 Task: Search one way flight ticket for 2 adults, 2 infants in seat and 1 infant on lap in first from Tucson: Tucson International Airport to Jackson: Jackson Hole Airport on 5-2-2023. Choice of flights is United. Number of bags: 1 checked bag. Price is upto 109000. Outbound departure time preference is 17:30.
Action: Mouse moved to (207, 126)
Screenshot: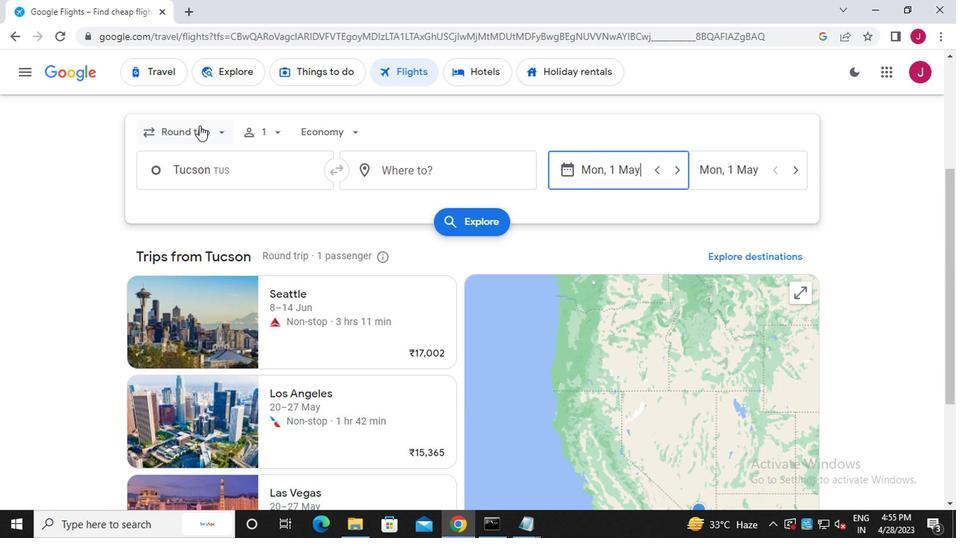 
Action: Mouse pressed left at (207, 126)
Screenshot: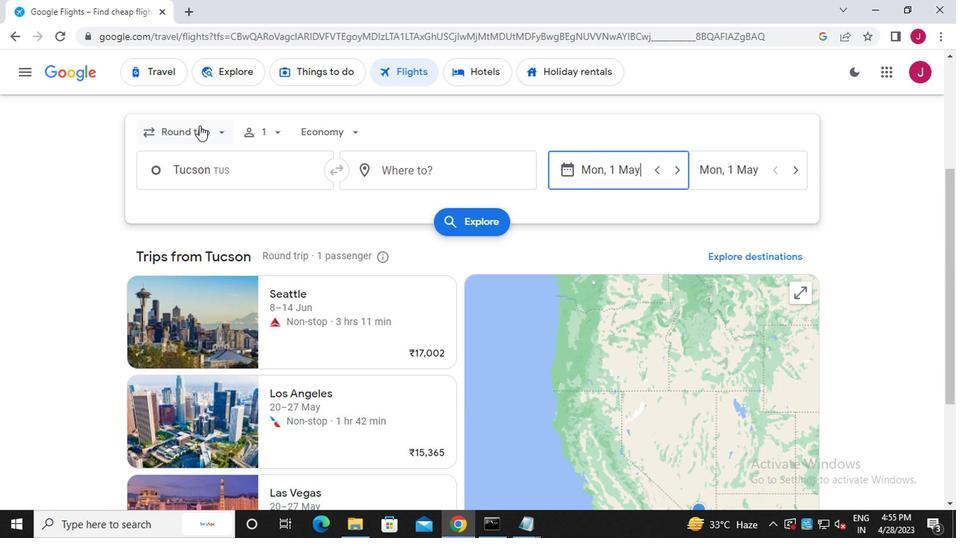 
Action: Mouse moved to (206, 194)
Screenshot: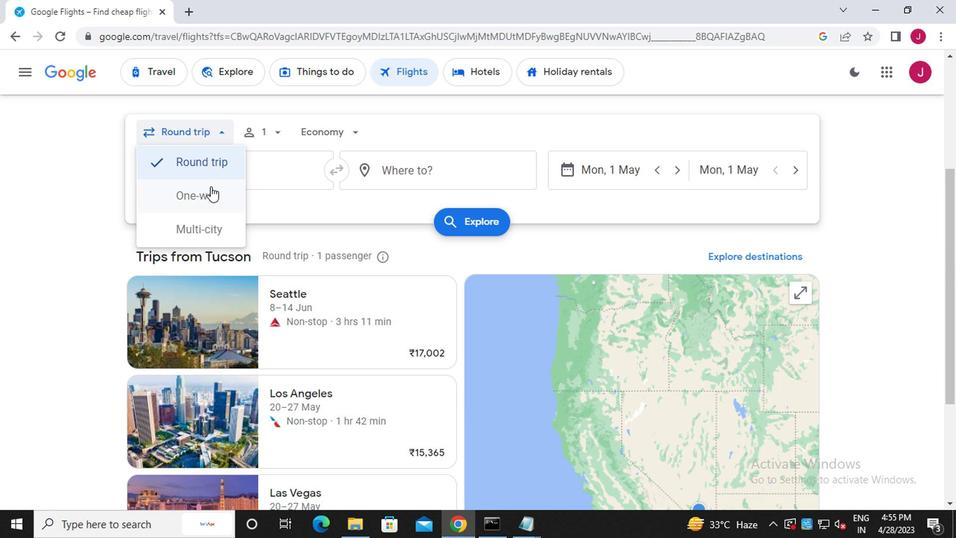 
Action: Mouse pressed left at (206, 194)
Screenshot: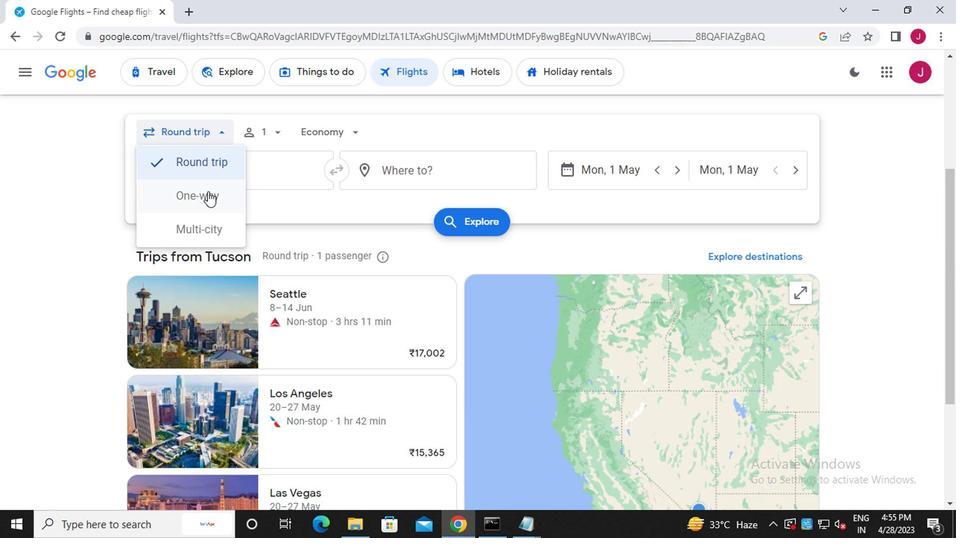 
Action: Mouse moved to (270, 134)
Screenshot: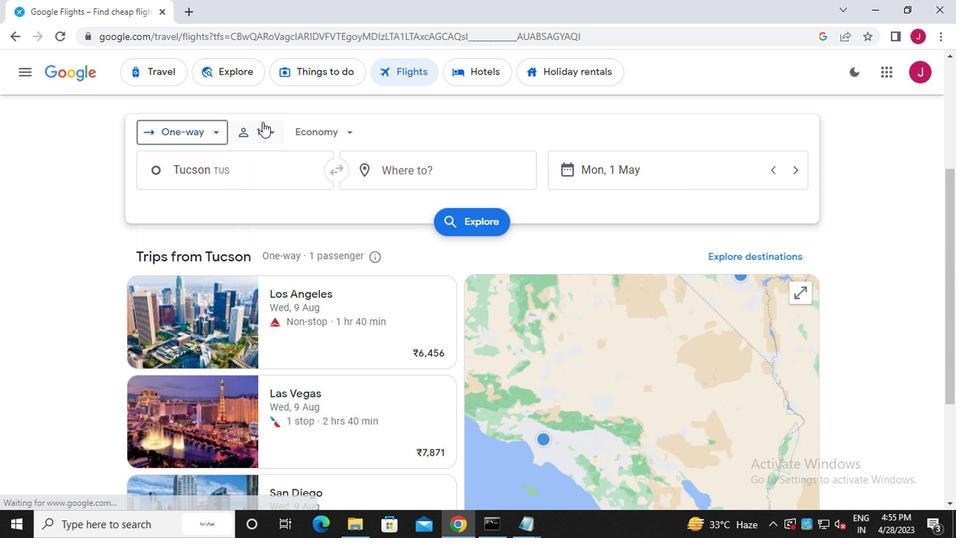 
Action: Mouse pressed left at (270, 134)
Screenshot: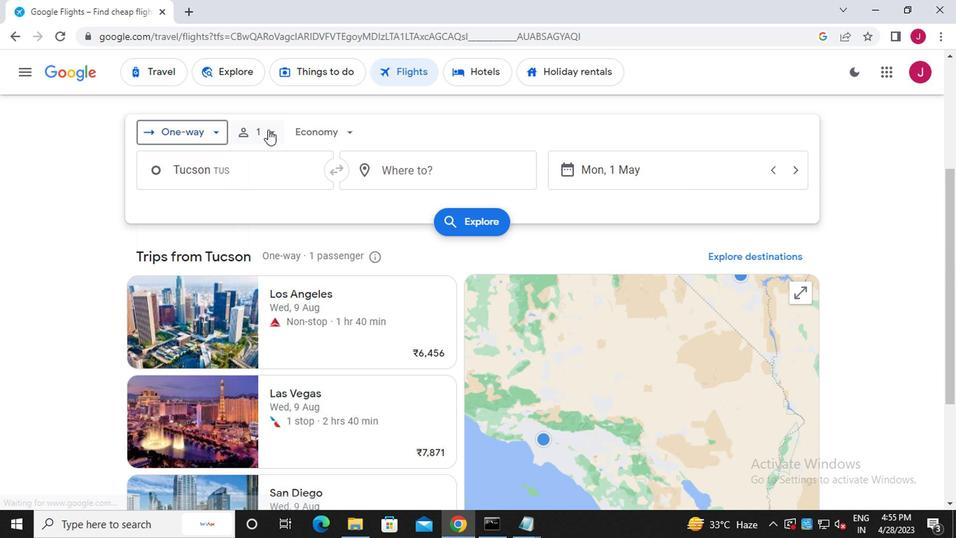 
Action: Mouse moved to (379, 171)
Screenshot: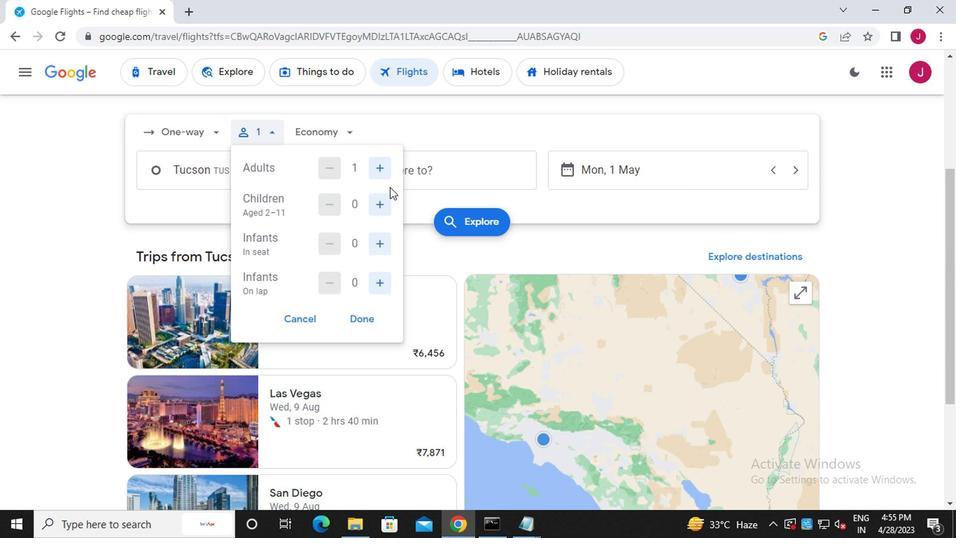 
Action: Mouse pressed left at (379, 171)
Screenshot: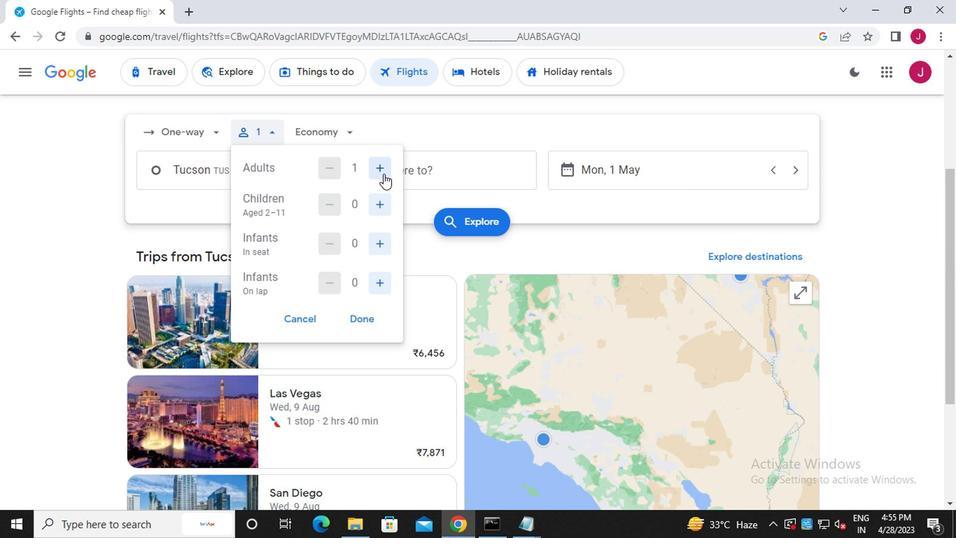
Action: Mouse pressed left at (379, 171)
Screenshot: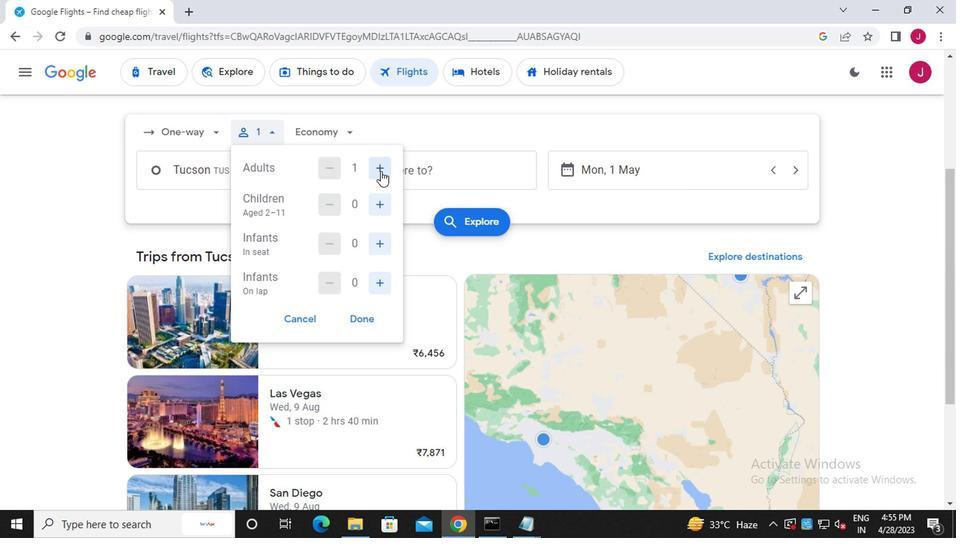 
Action: Mouse moved to (323, 169)
Screenshot: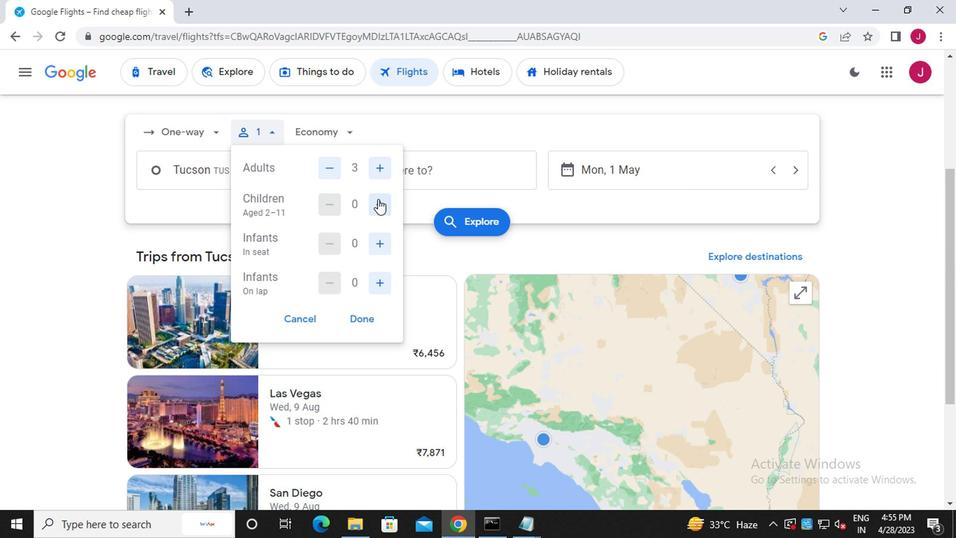 
Action: Mouse pressed left at (323, 169)
Screenshot: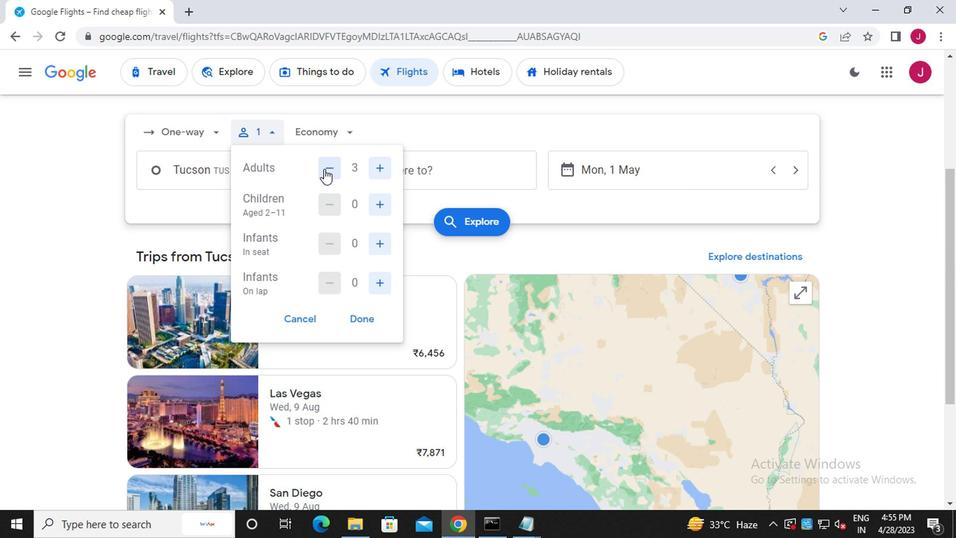 
Action: Mouse moved to (380, 204)
Screenshot: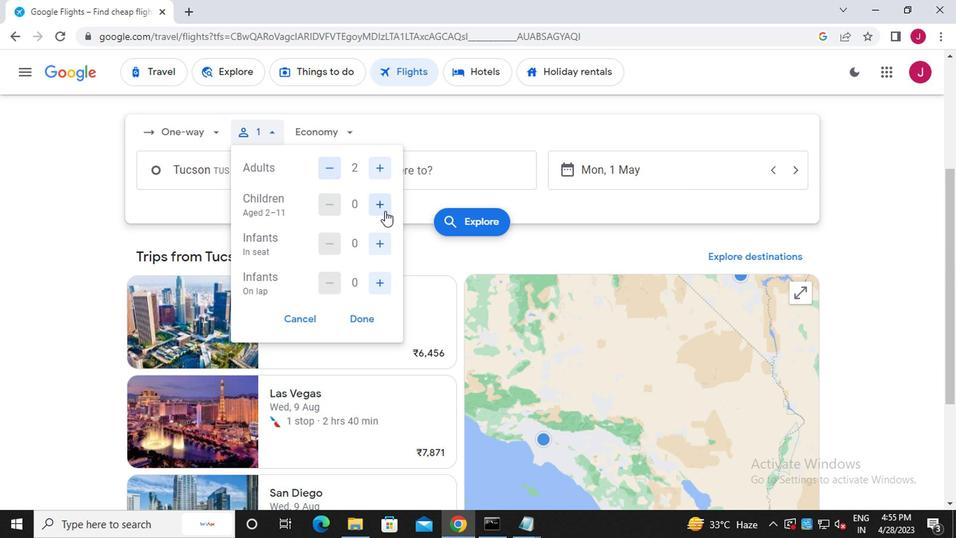 
Action: Mouse pressed left at (380, 204)
Screenshot: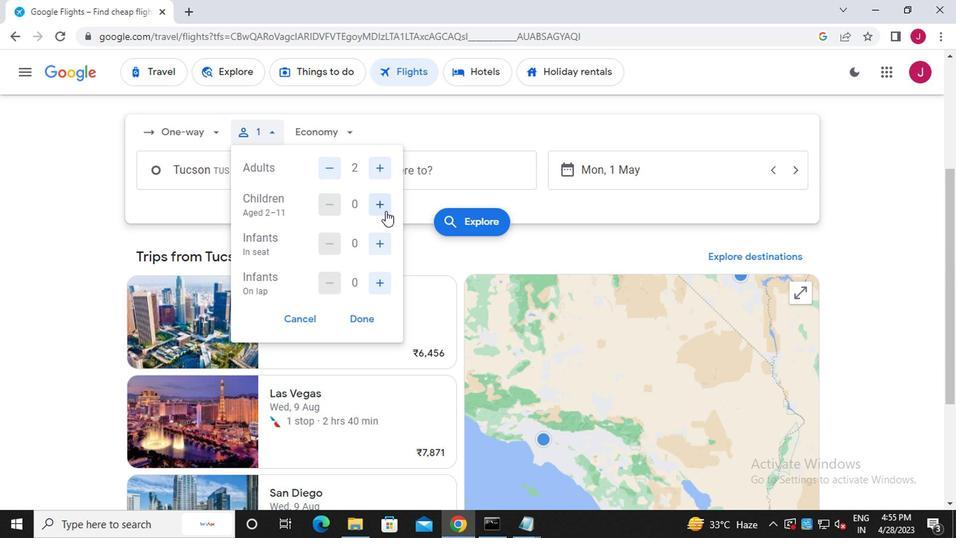 
Action: Mouse pressed left at (380, 204)
Screenshot: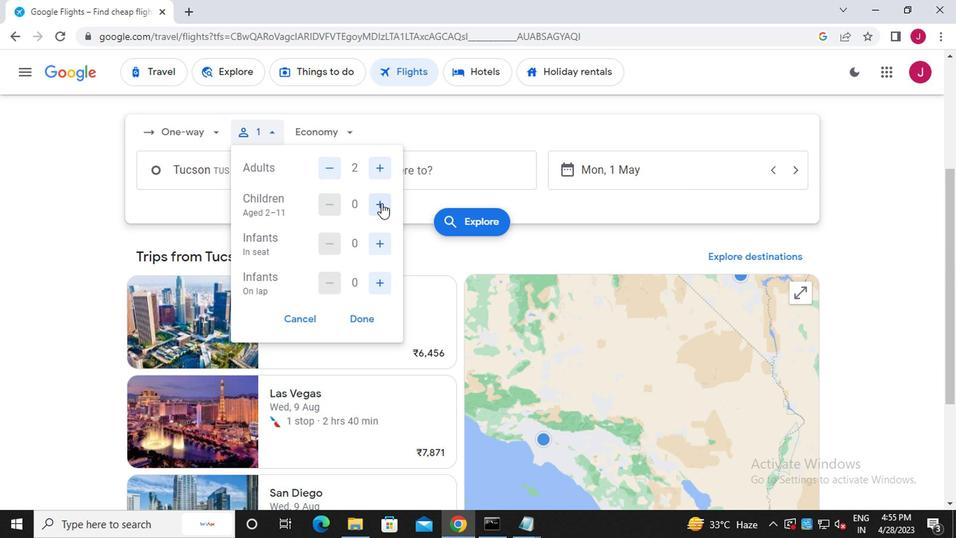 
Action: Mouse moved to (376, 249)
Screenshot: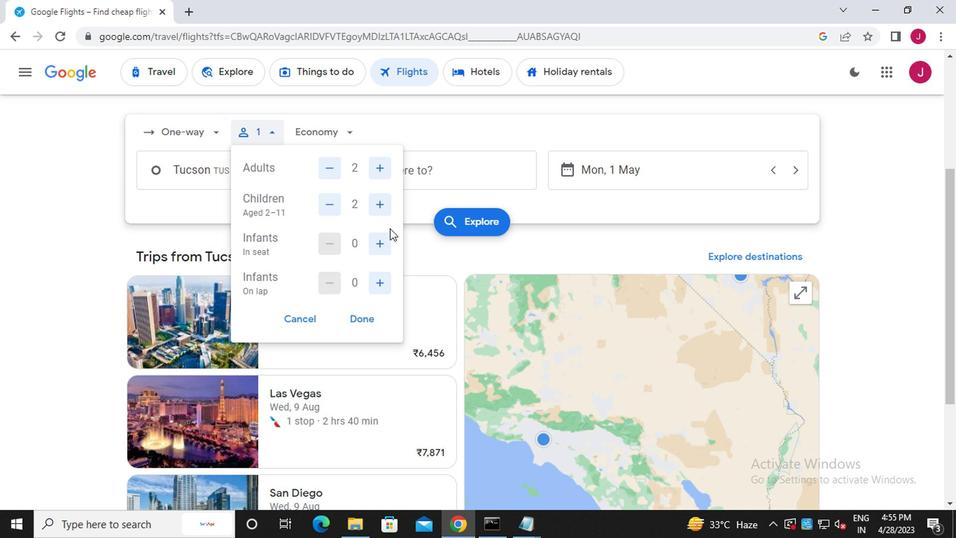 
Action: Mouse pressed left at (376, 249)
Screenshot: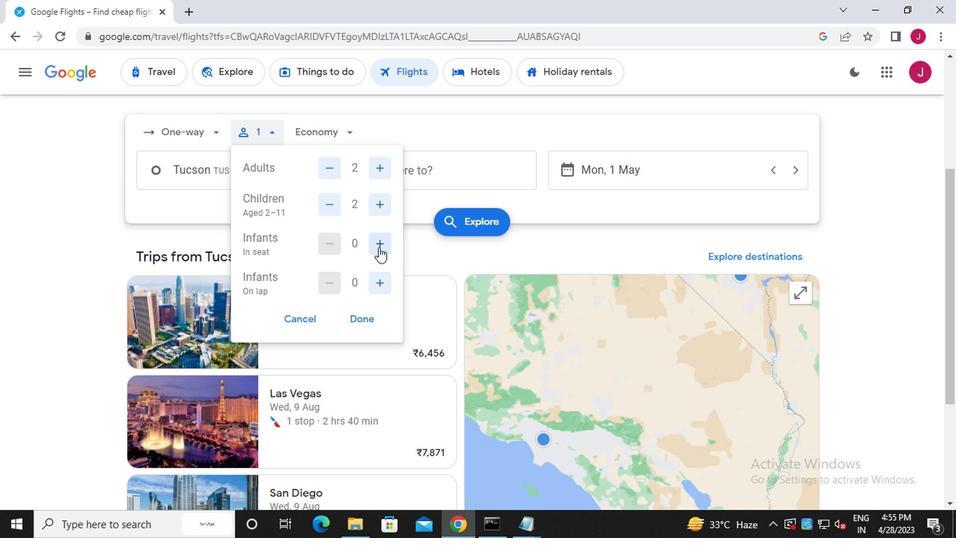 
Action: Mouse pressed left at (376, 249)
Screenshot: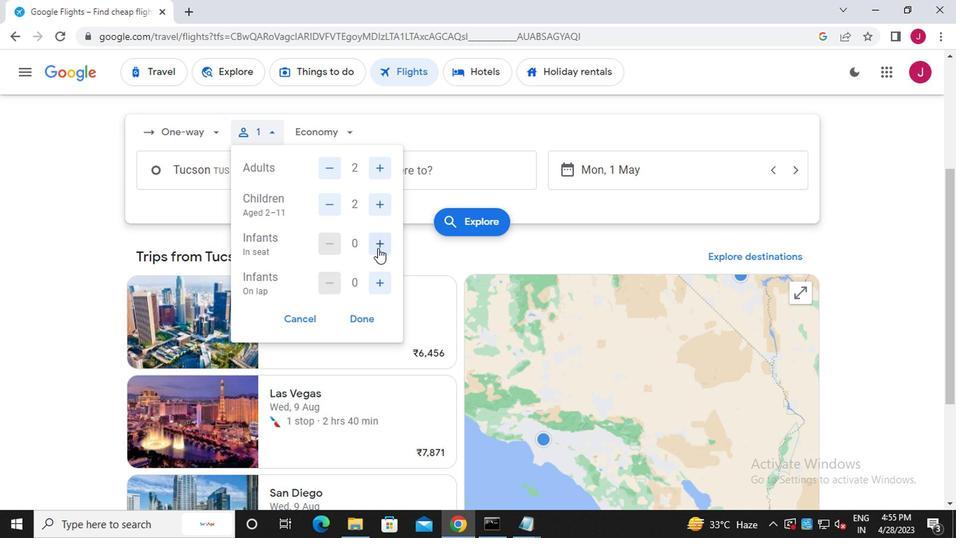 
Action: Mouse moved to (381, 281)
Screenshot: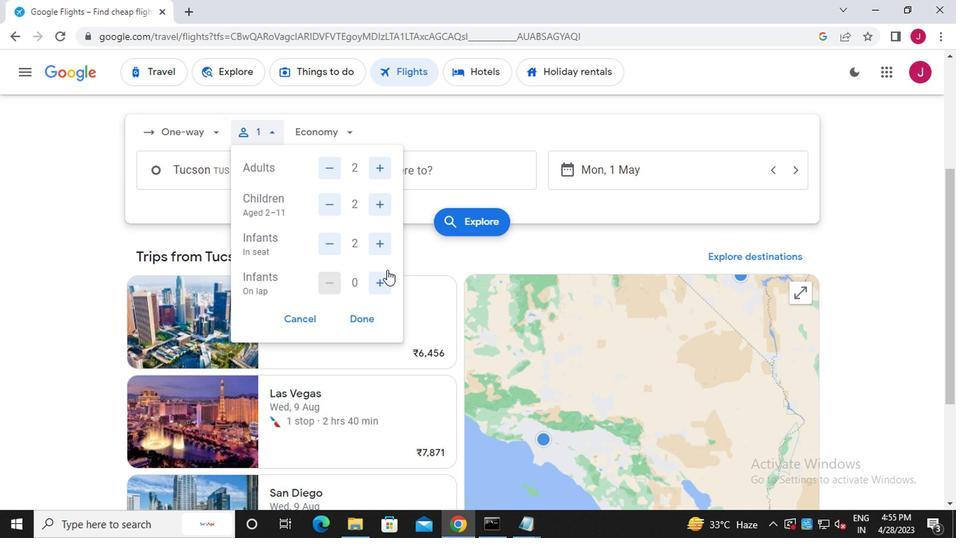 
Action: Mouse pressed left at (381, 281)
Screenshot: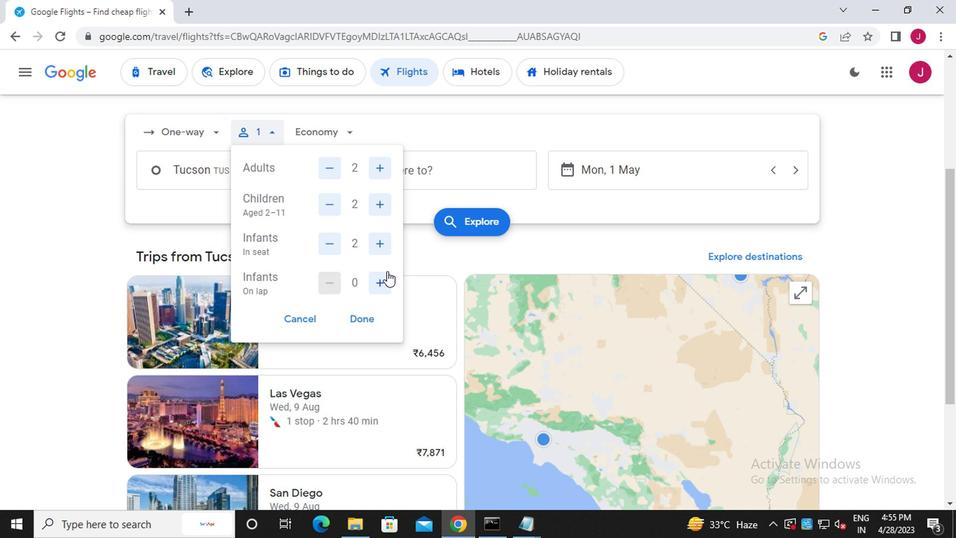 
Action: Mouse moved to (355, 319)
Screenshot: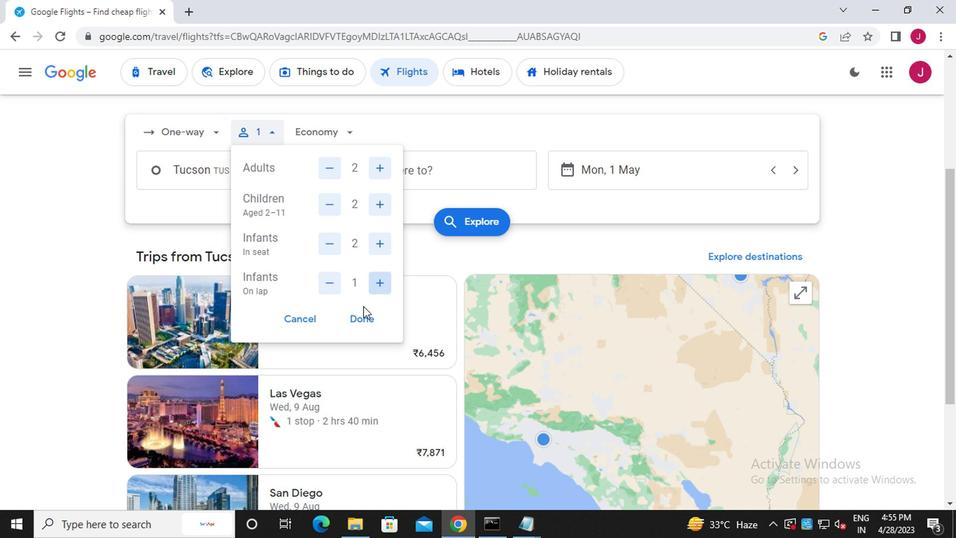 
Action: Mouse pressed left at (355, 319)
Screenshot: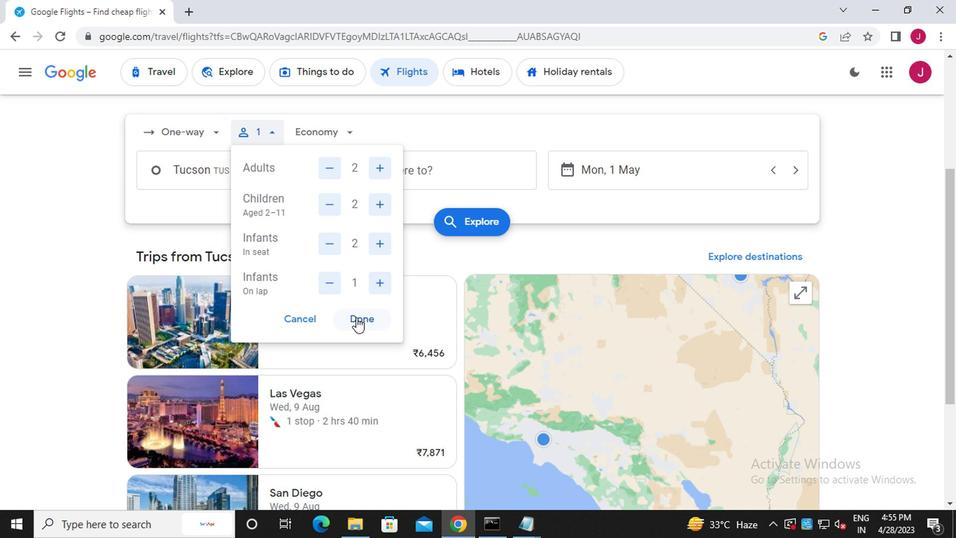 
Action: Mouse moved to (344, 135)
Screenshot: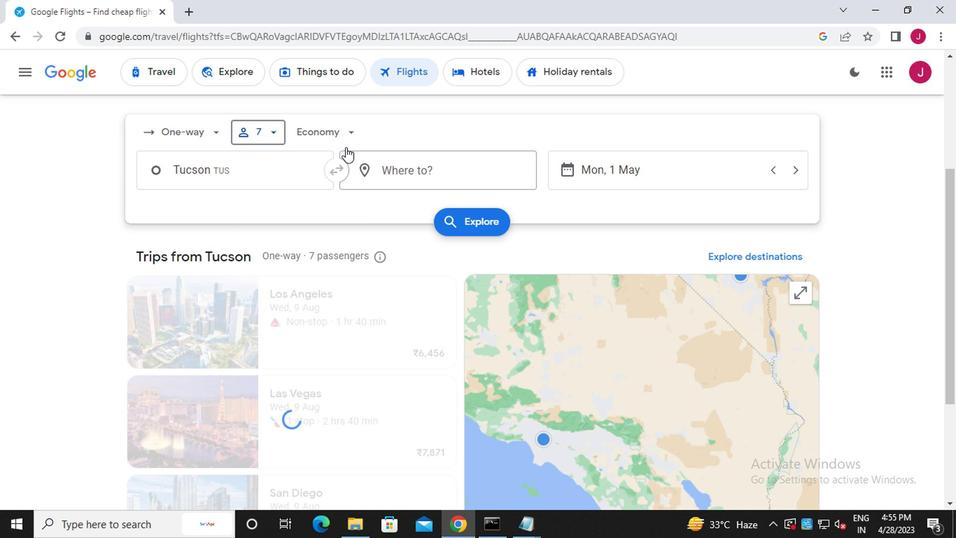 
Action: Mouse pressed left at (344, 135)
Screenshot: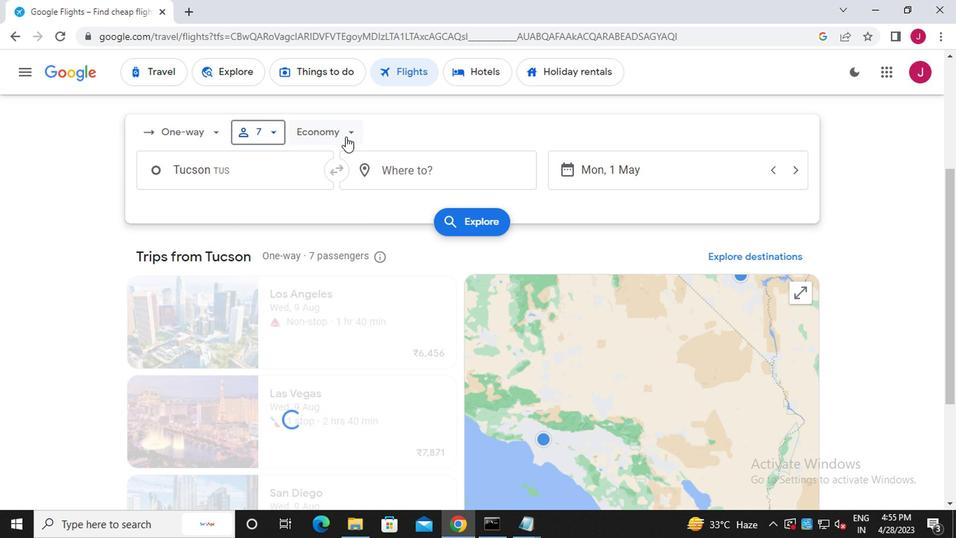 
Action: Mouse moved to (255, 168)
Screenshot: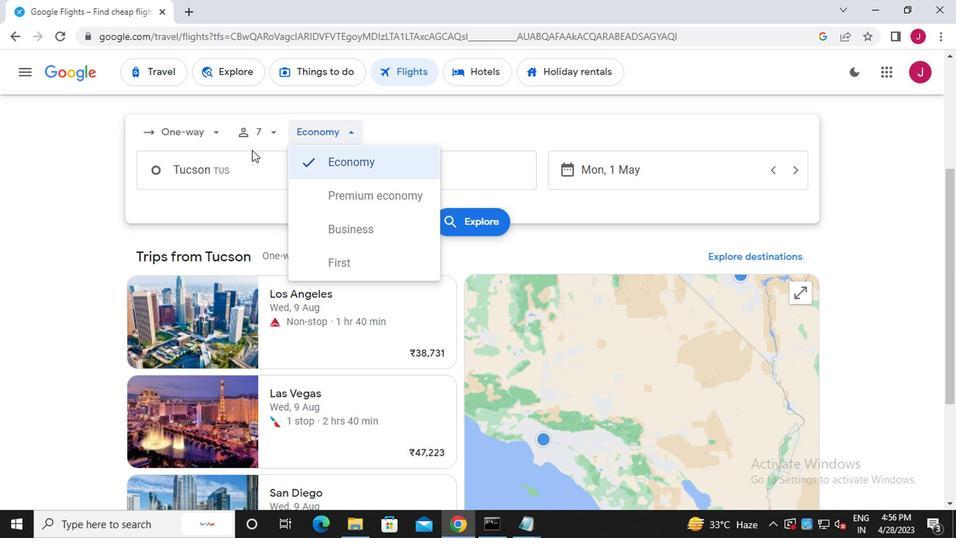 
Action: Mouse pressed left at (255, 168)
Screenshot: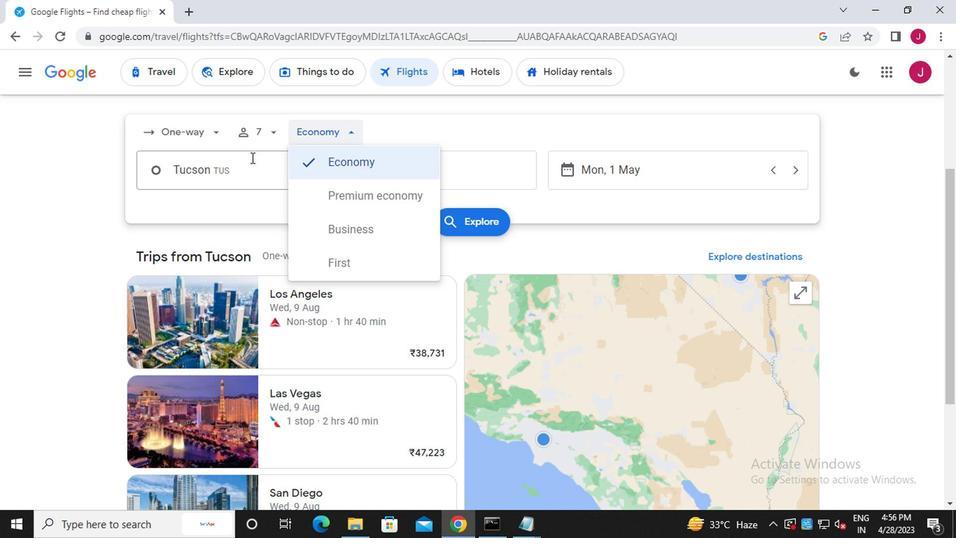 
Action: Key pressed tuscon
Screenshot: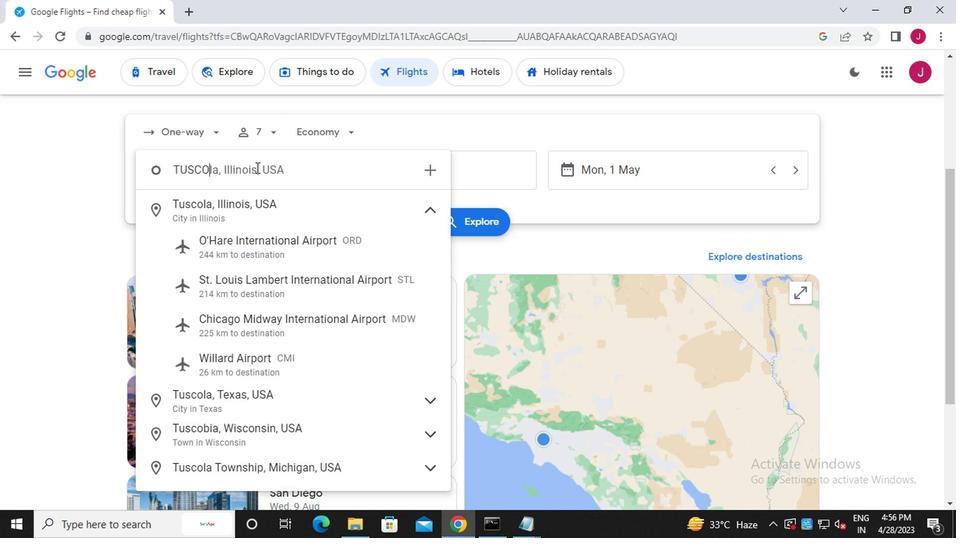 
Action: Mouse moved to (291, 255)
Screenshot: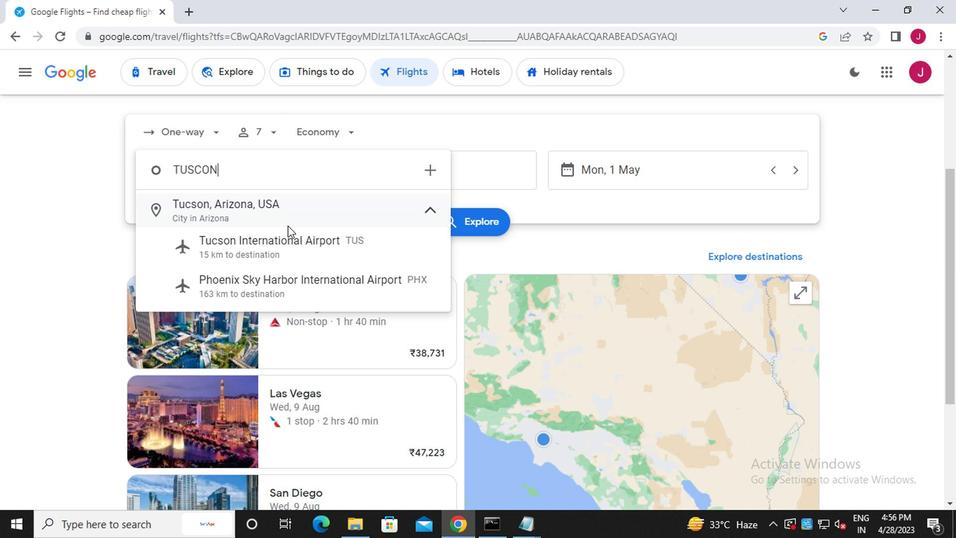 
Action: Mouse pressed left at (291, 255)
Screenshot: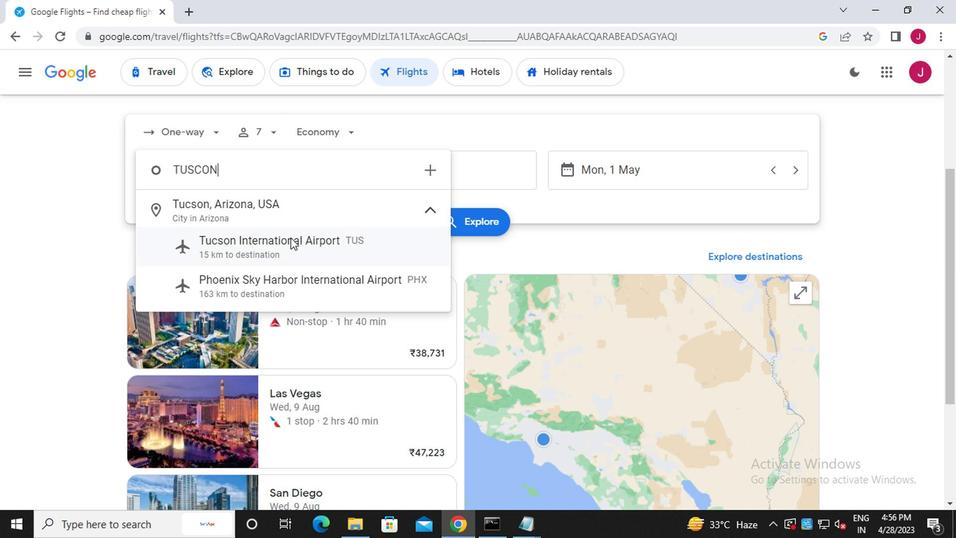 
Action: Mouse moved to (501, 178)
Screenshot: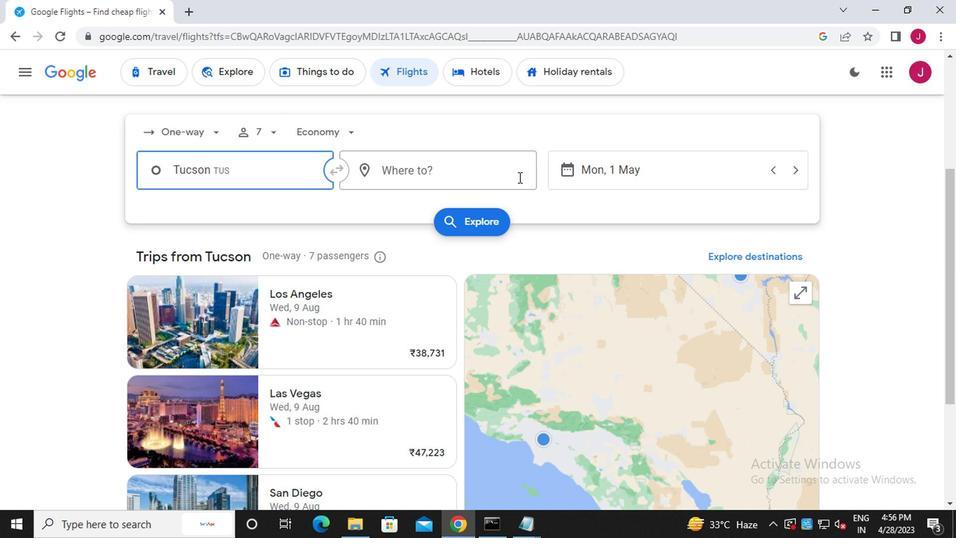 
Action: Mouse pressed left at (501, 178)
Screenshot: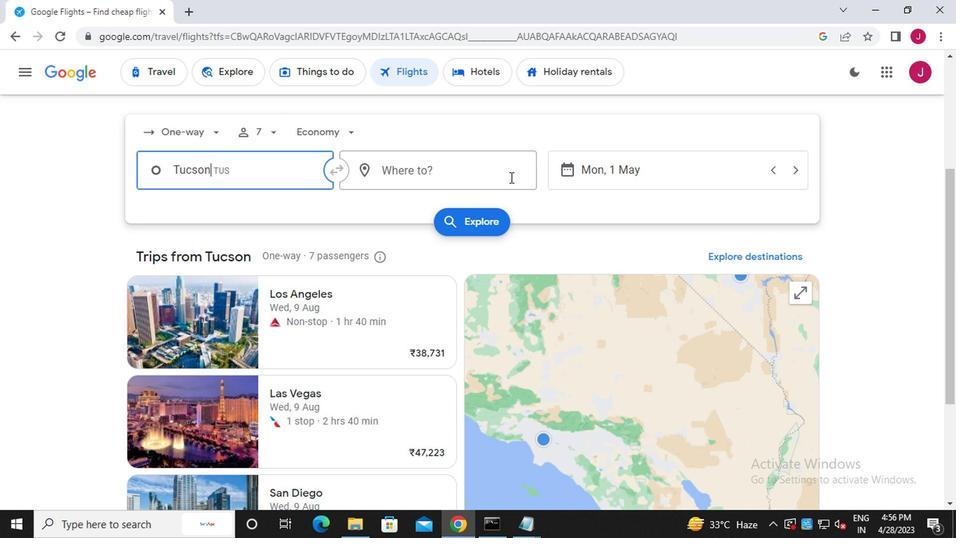 
Action: Key pressed jackson<Key.space>h
Screenshot: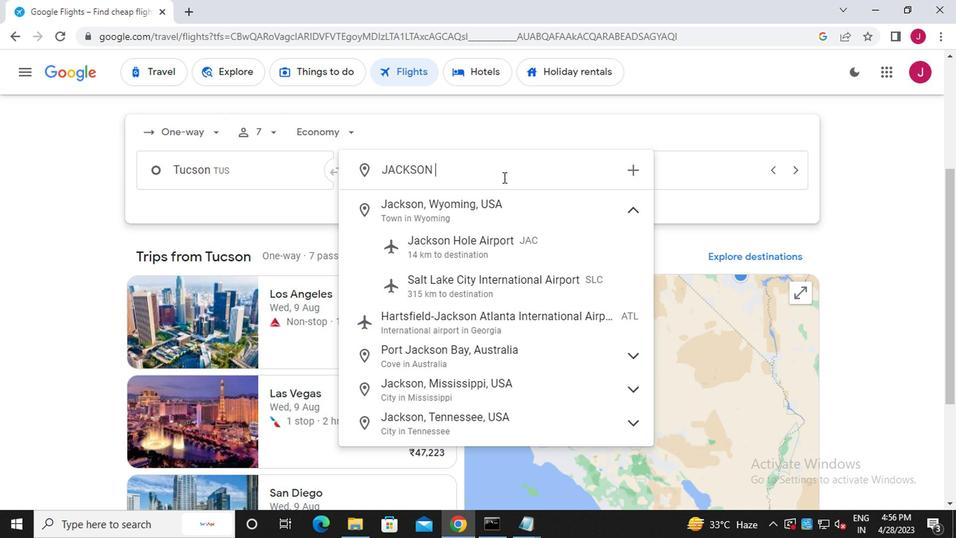 
Action: Mouse moved to (480, 244)
Screenshot: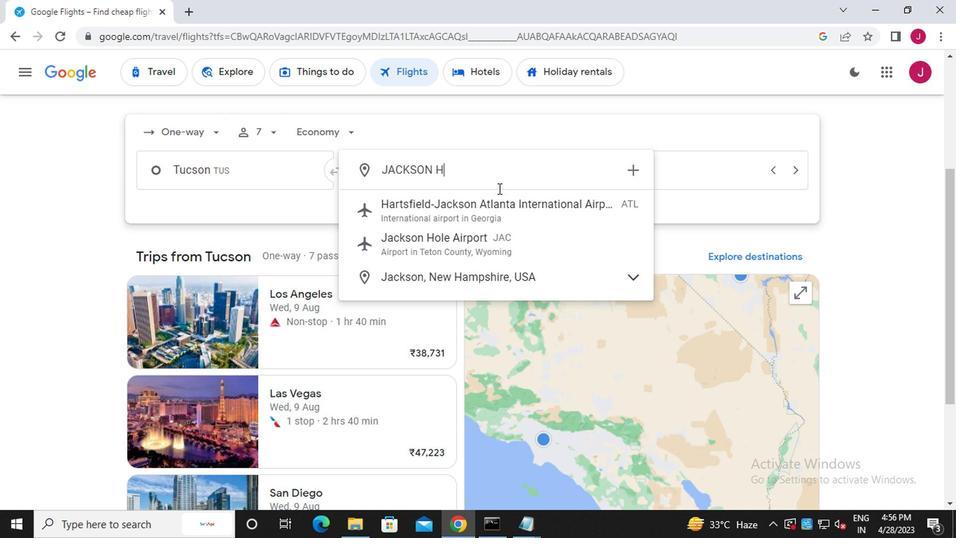 
Action: Mouse pressed left at (480, 244)
Screenshot: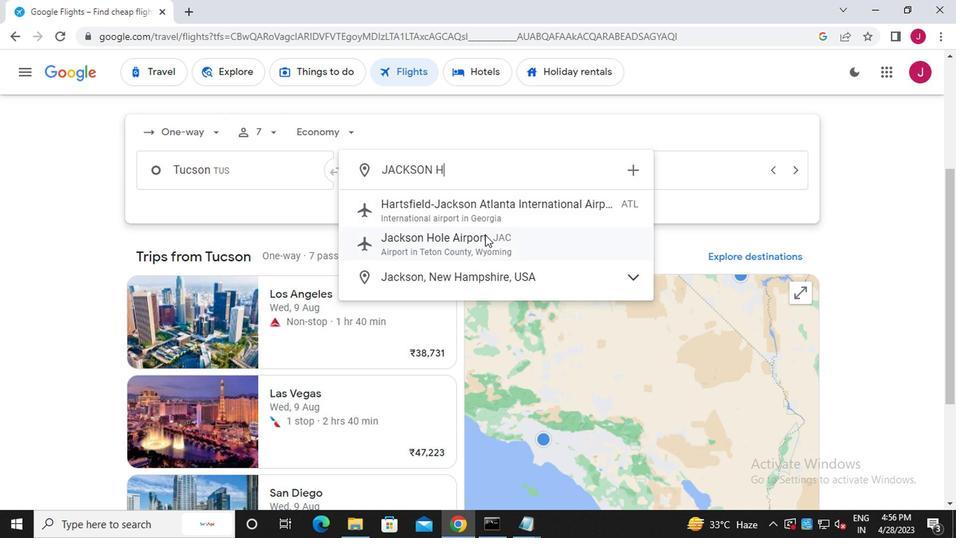 
Action: Mouse moved to (624, 171)
Screenshot: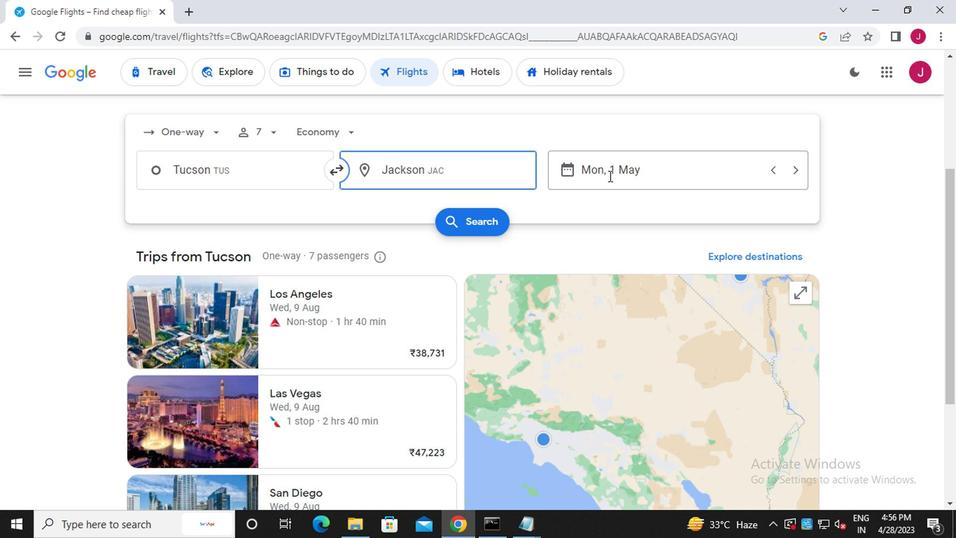 
Action: Mouse pressed left at (624, 171)
Screenshot: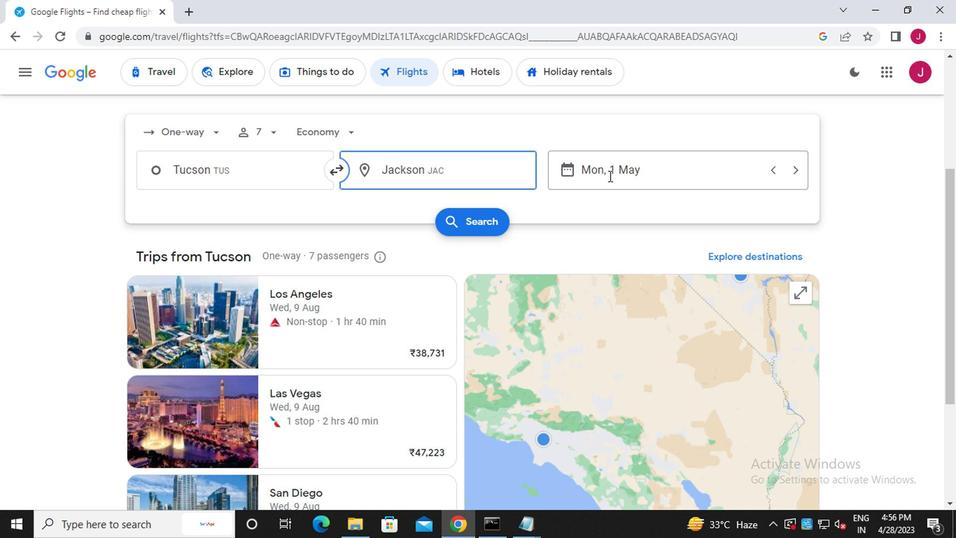 
Action: Mouse moved to (644, 241)
Screenshot: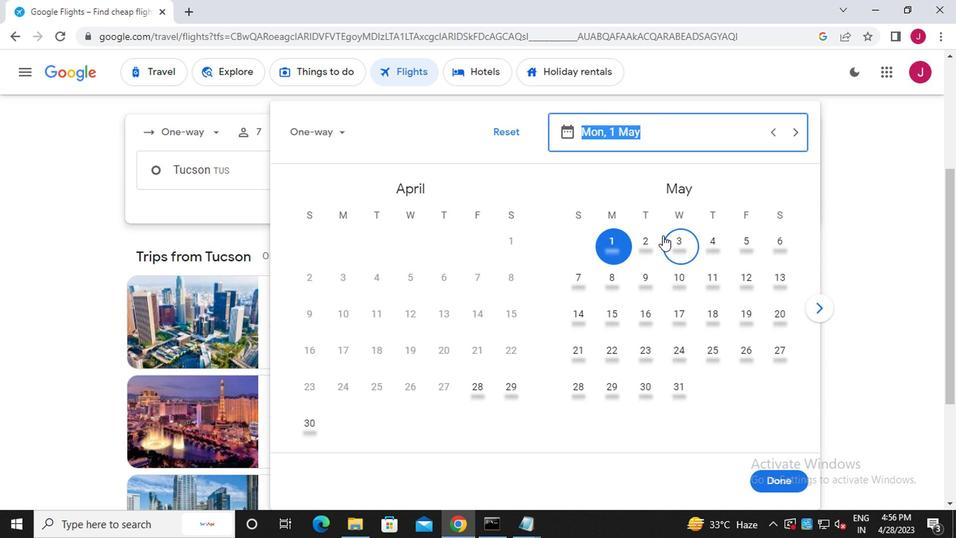 
Action: Mouse pressed left at (644, 241)
Screenshot: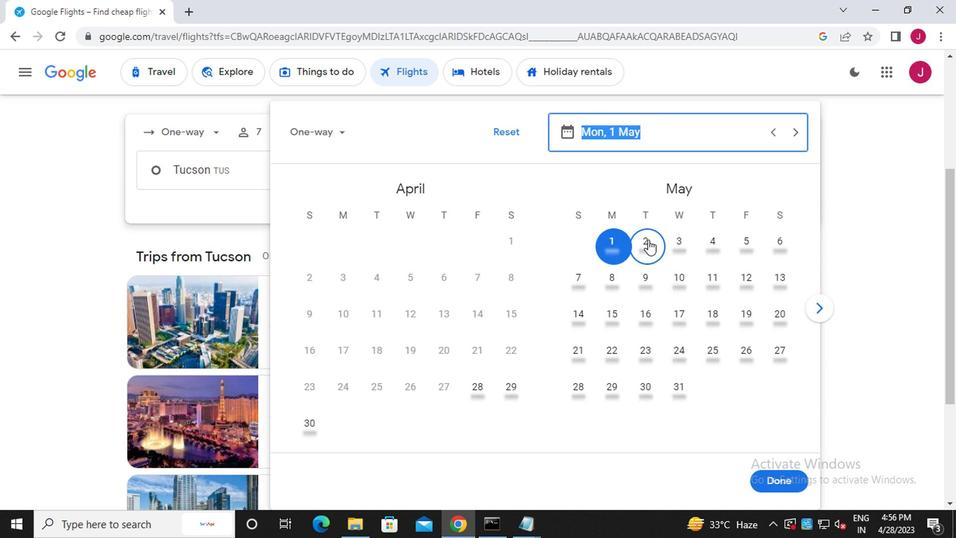 
Action: Mouse moved to (768, 484)
Screenshot: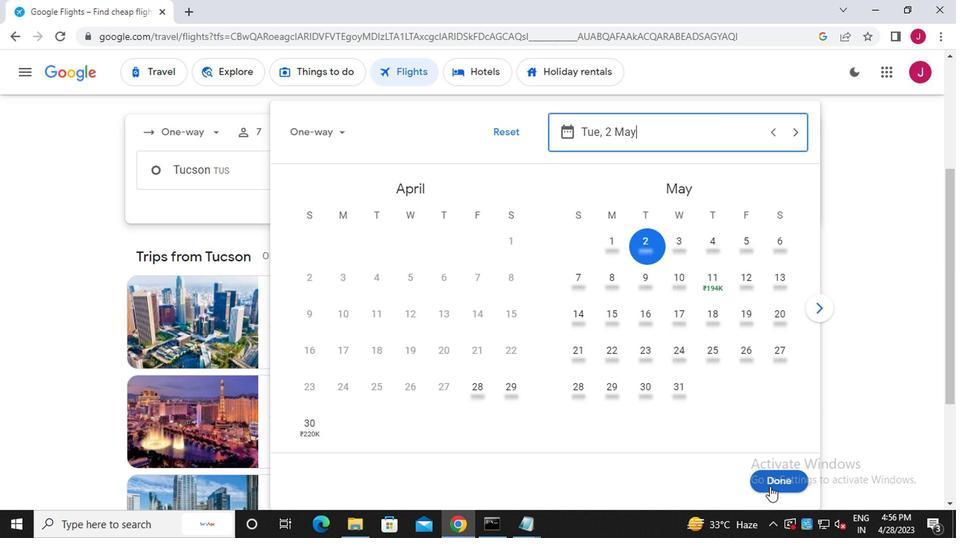 
Action: Mouse pressed left at (768, 484)
Screenshot: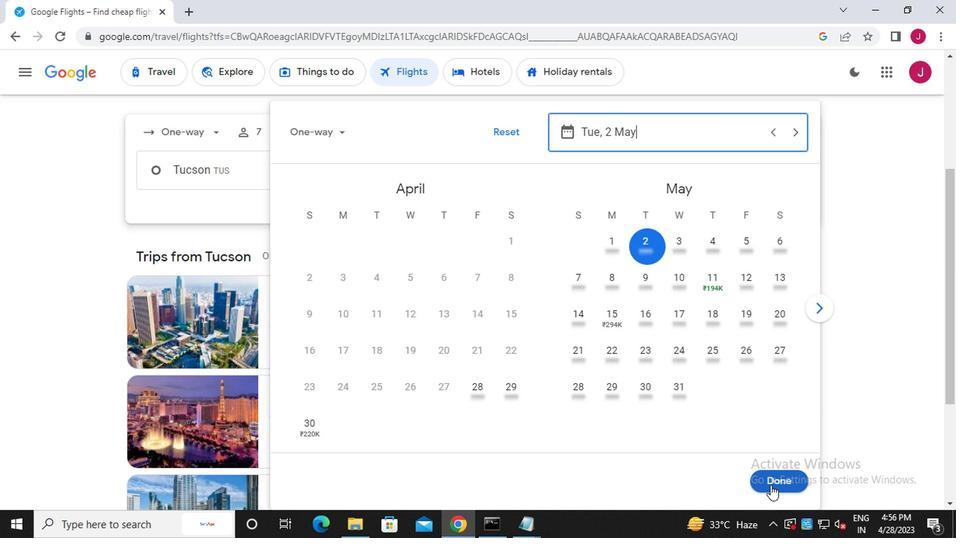
Action: Mouse moved to (485, 227)
Screenshot: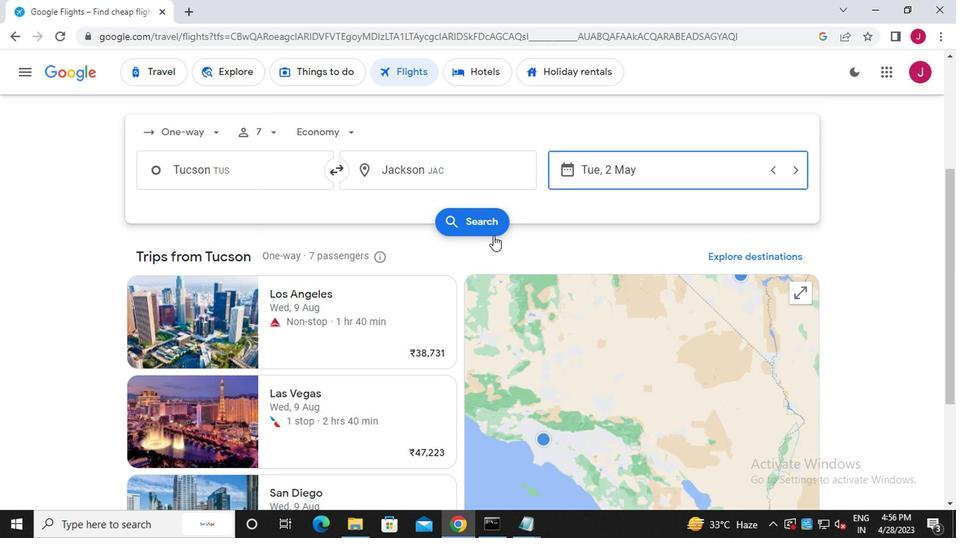 
Action: Mouse pressed left at (485, 227)
Screenshot: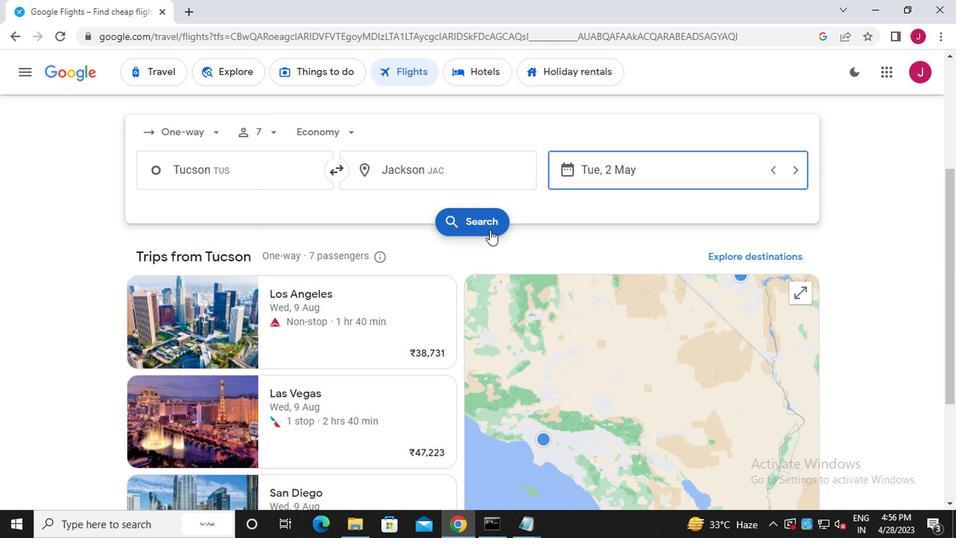 
Action: Mouse moved to (170, 198)
Screenshot: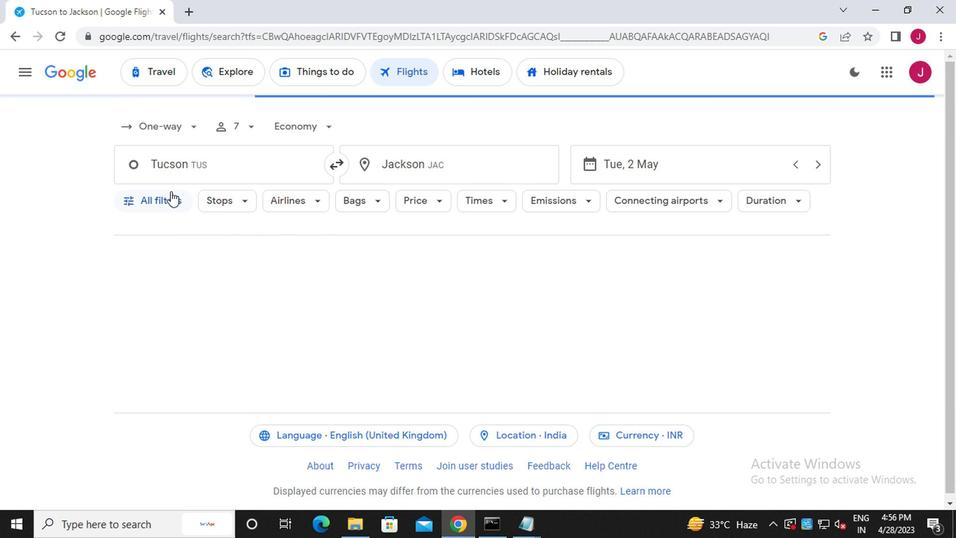 
Action: Mouse pressed left at (170, 198)
Screenshot: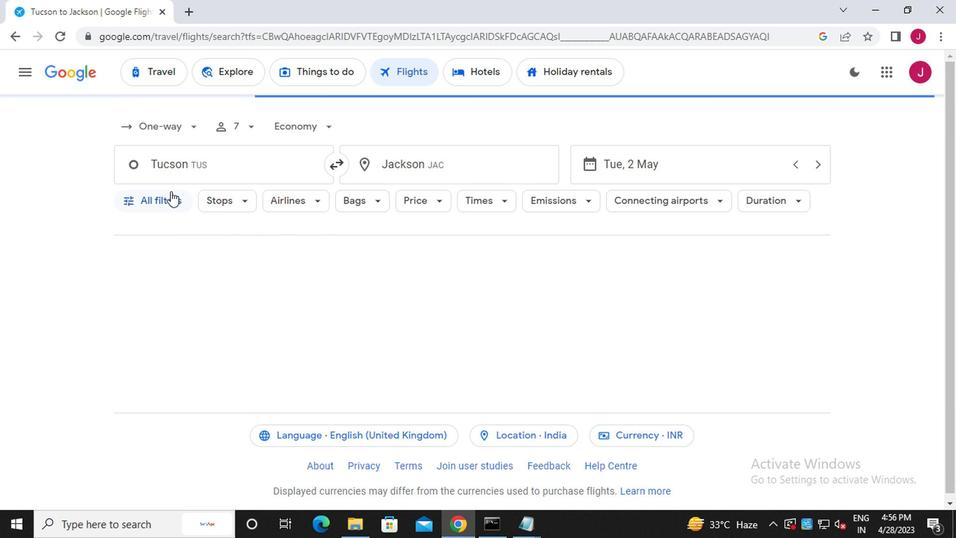 
Action: Mouse moved to (274, 285)
Screenshot: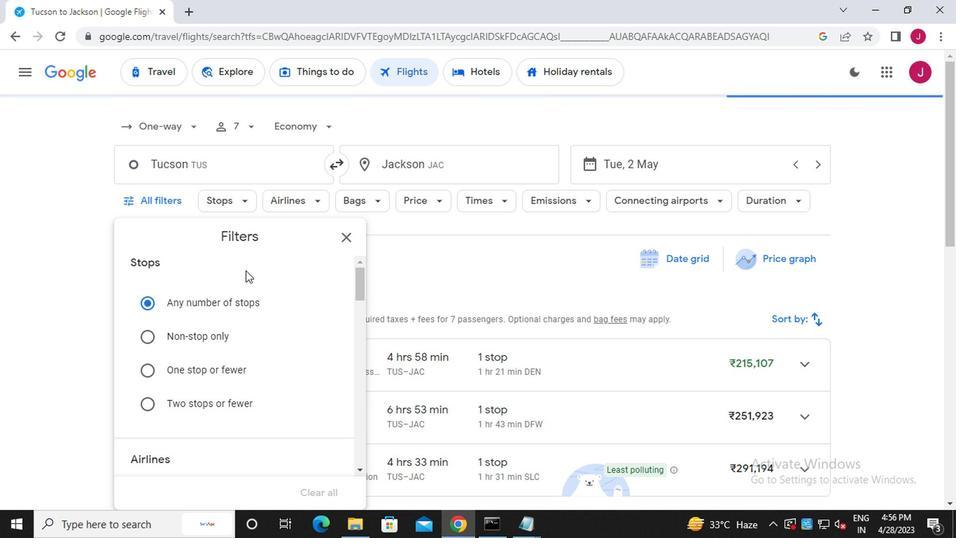 
Action: Mouse scrolled (274, 284) with delta (0, 0)
Screenshot: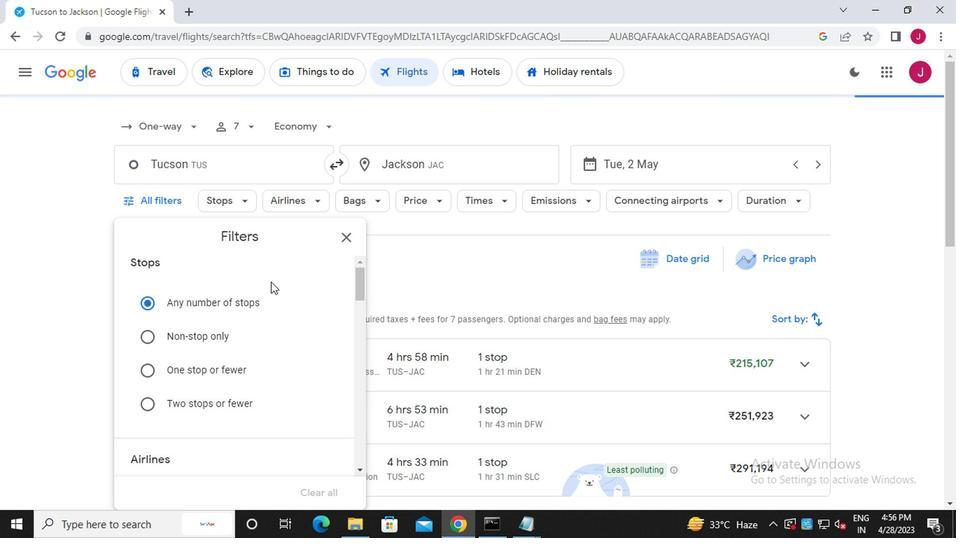 
Action: Mouse scrolled (274, 284) with delta (0, 0)
Screenshot: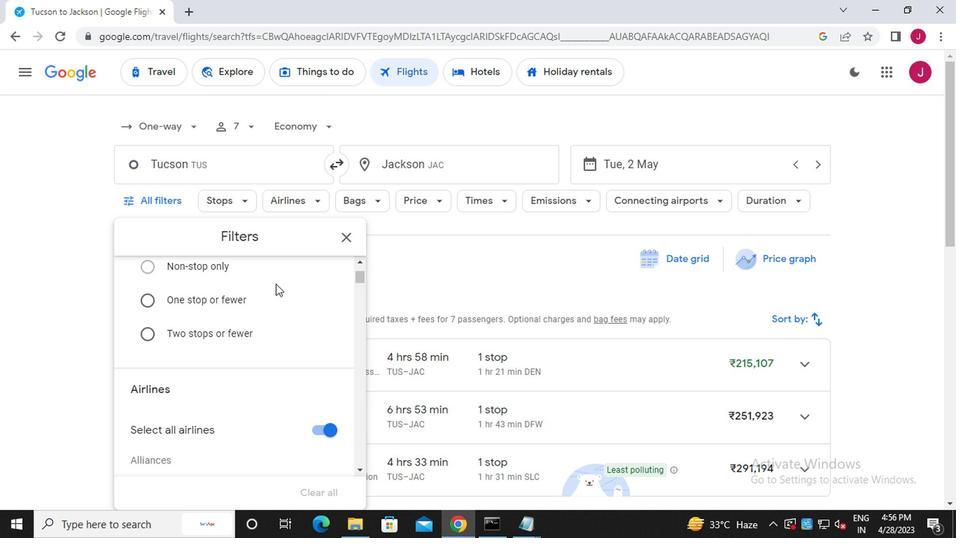 
Action: Mouse moved to (319, 363)
Screenshot: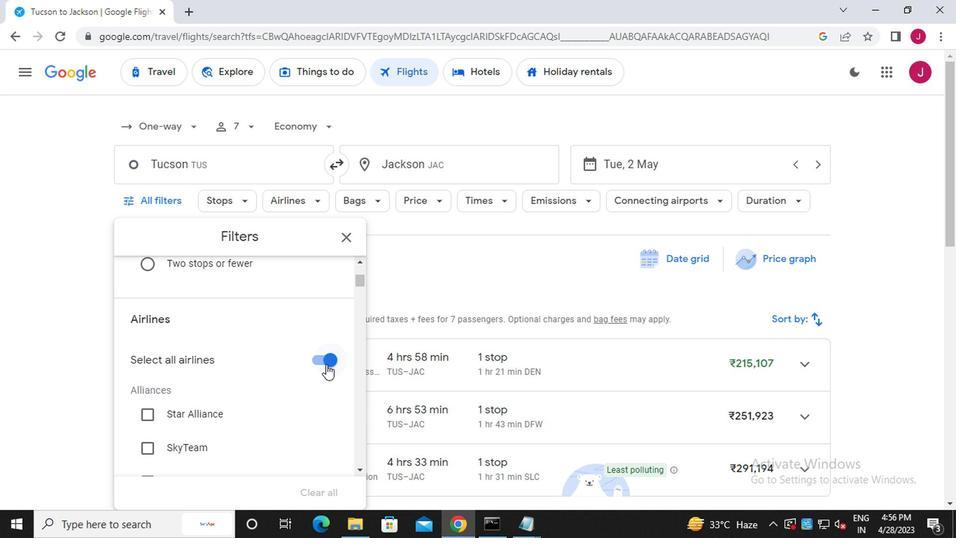 
Action: Mouse pressed left at (319, 363)
Screenshot: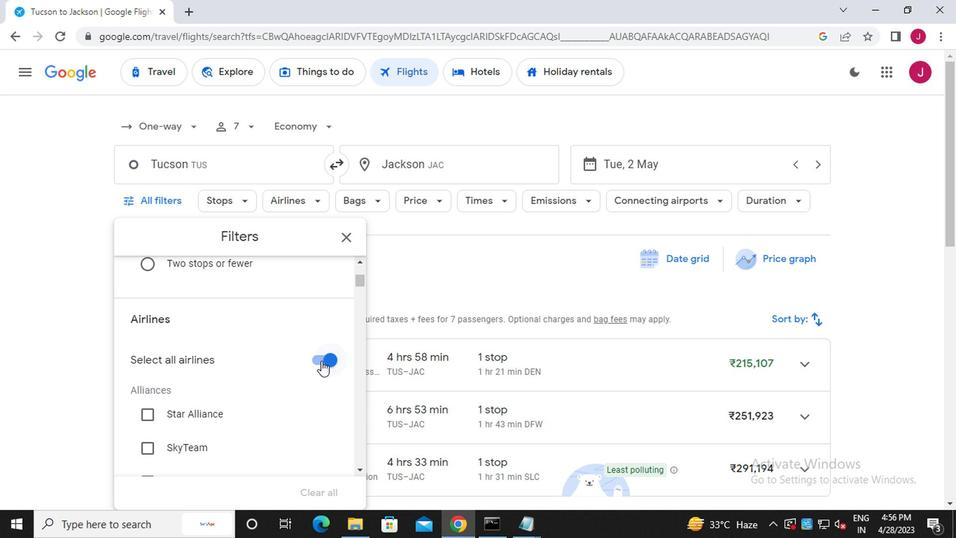 
Action: Mouse moved to (307, 348)
Screenshot: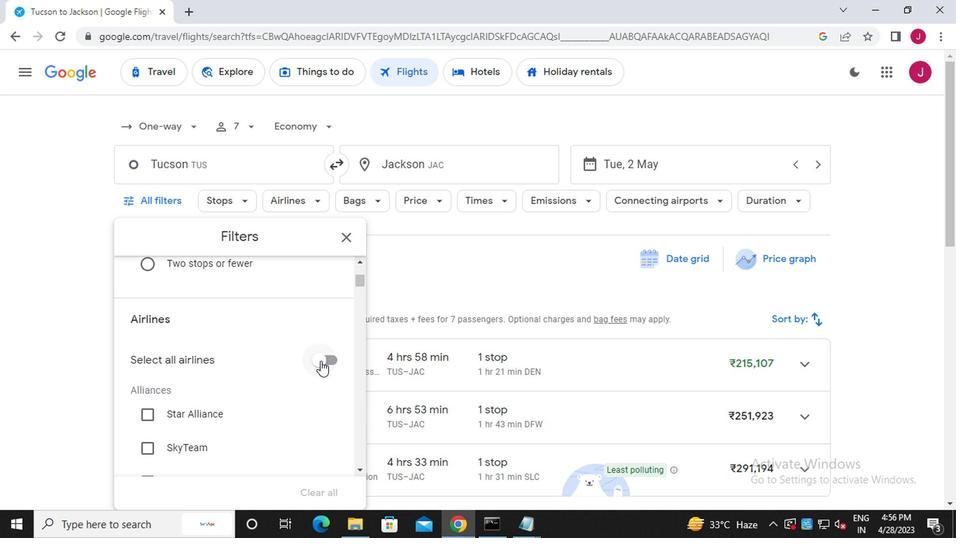 
Action: Mouse scrolled (307, 347) with delta (0, 0)
Screenshot: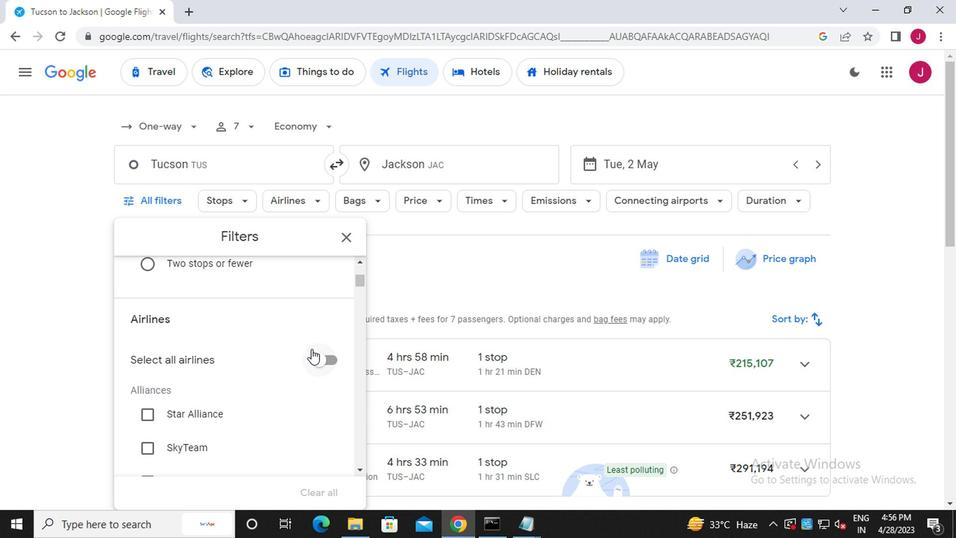 
Action: Mouse scrolled (307, 347) with delta (0, 0)
Screenshot: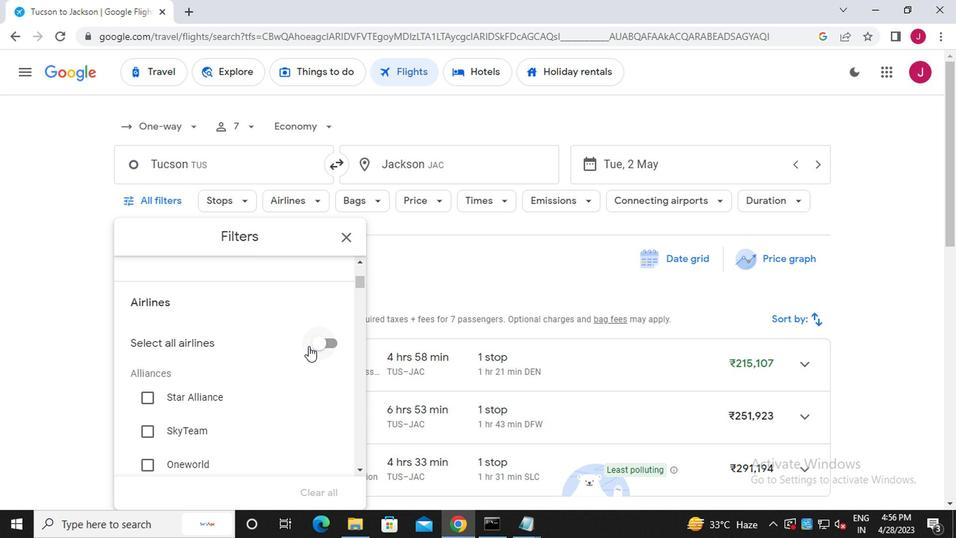 
Action: Mouse moved to (265, 348)
Screenshot: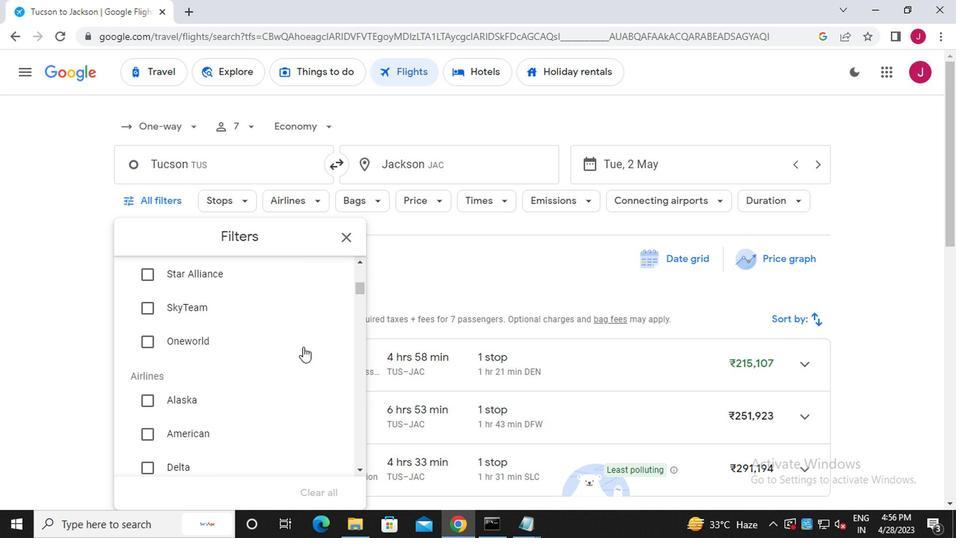 
Action: Mouse scrolled (265, 347) with delta (0, 0)
Screenshot: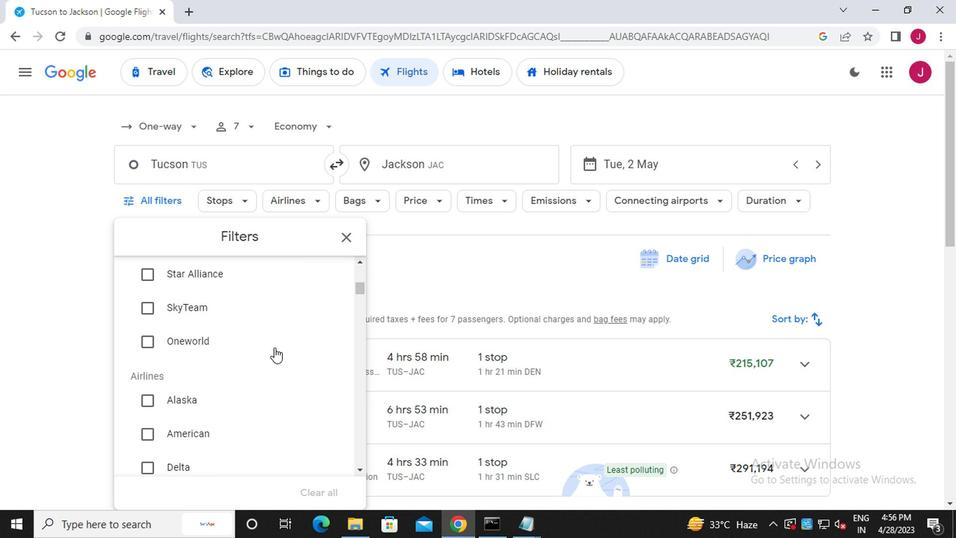 
Action: Mouse moved to (234, 349)
Screenshot: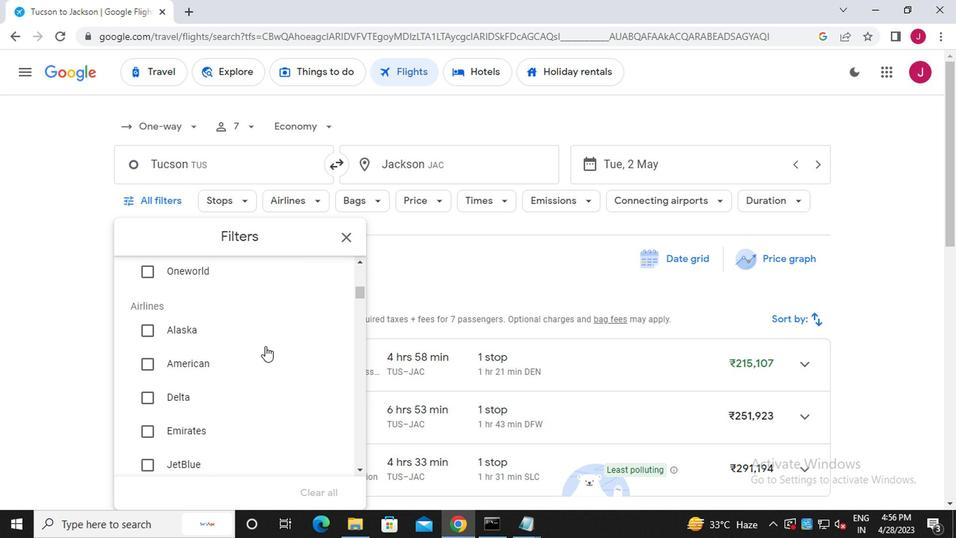 
Action: Mouse scrolled (234, 348) with delta (0, 0)
Screenshot: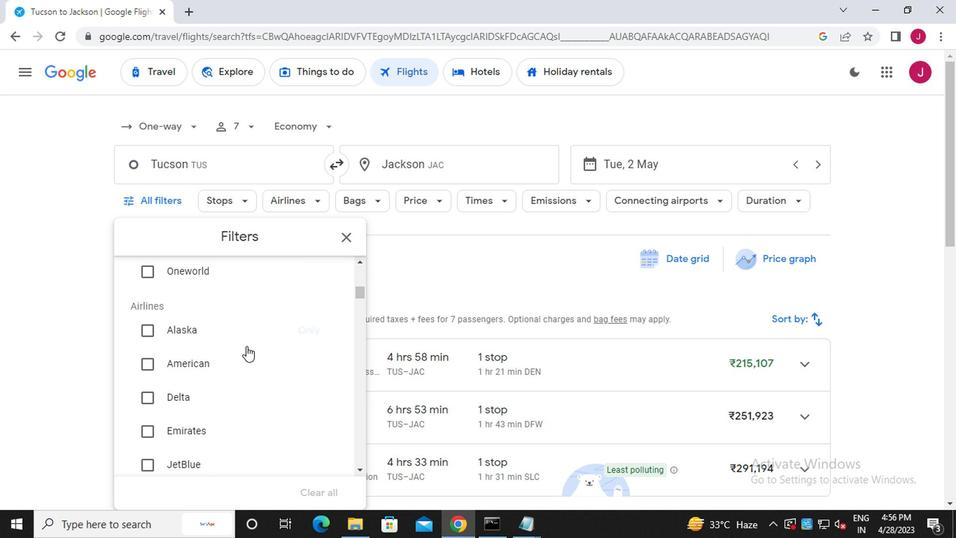 
Action: Mouse moved to (222, 356)
Screenshot: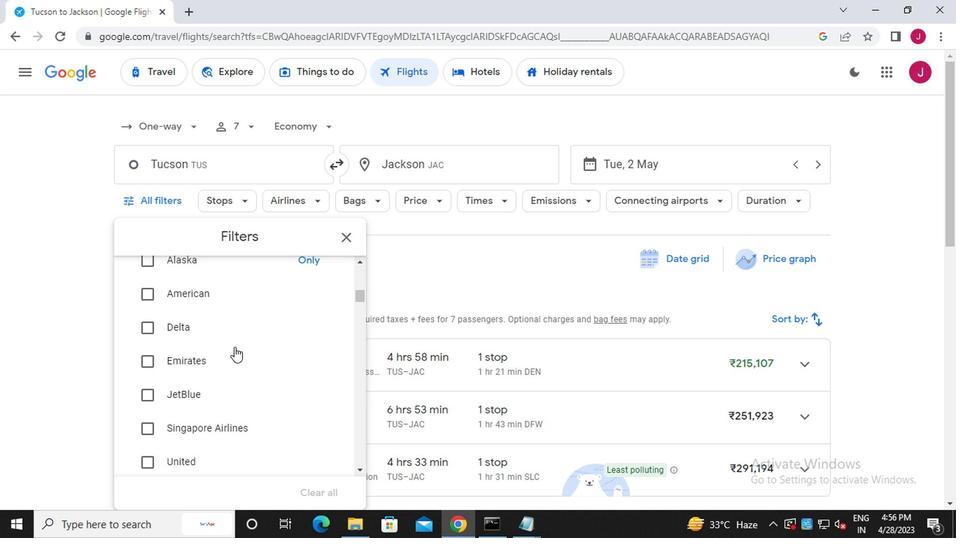 
Action: Mouse scrolled (222, 356) with delta (0, 0)
Screenshot: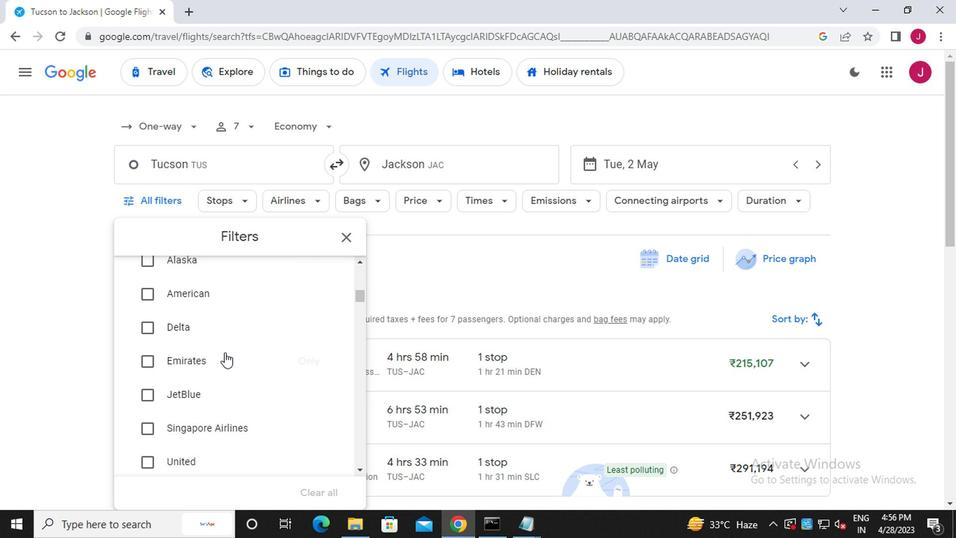 
Action: Mouse moved to (142, 397)
Screenshot: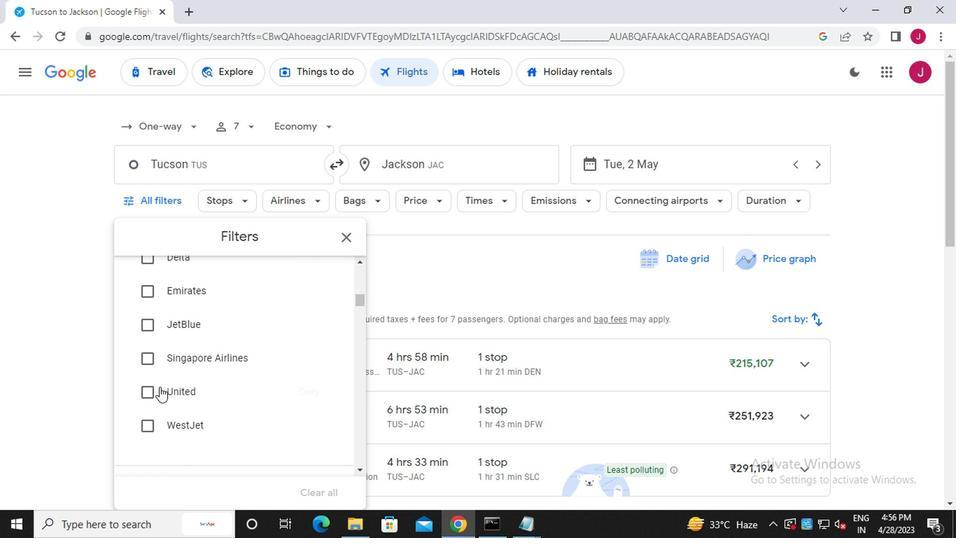 
Action: Mouse pressed left at (142, 397)
Screenshot: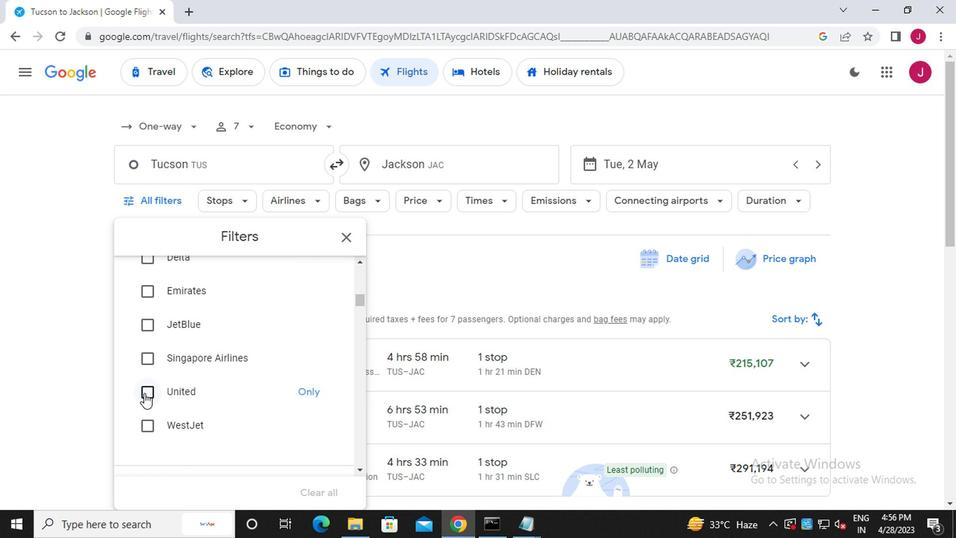 
Action: Mouse moved to (237, 390)
Screenshot: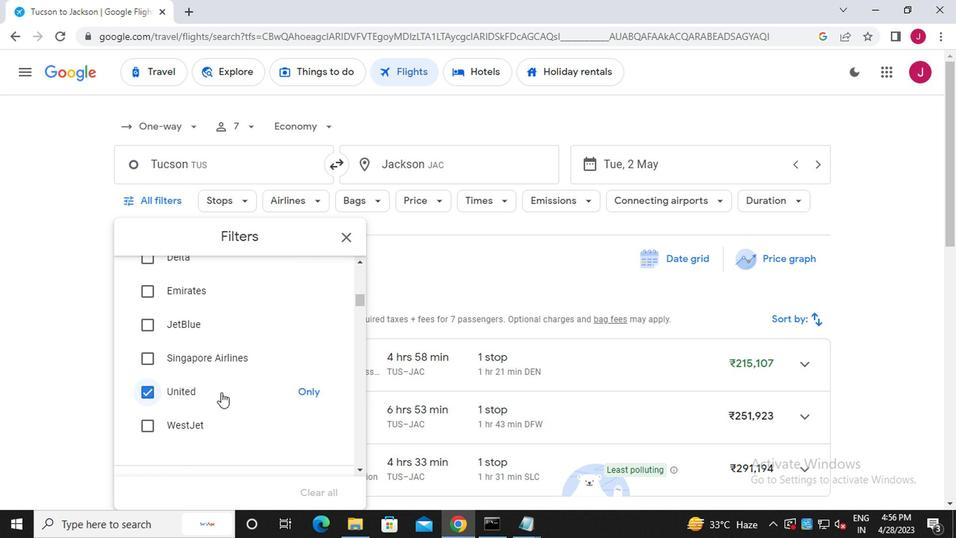
Action: Mouse scrolled (237, 389) with delta (0, 0)
Screenshot: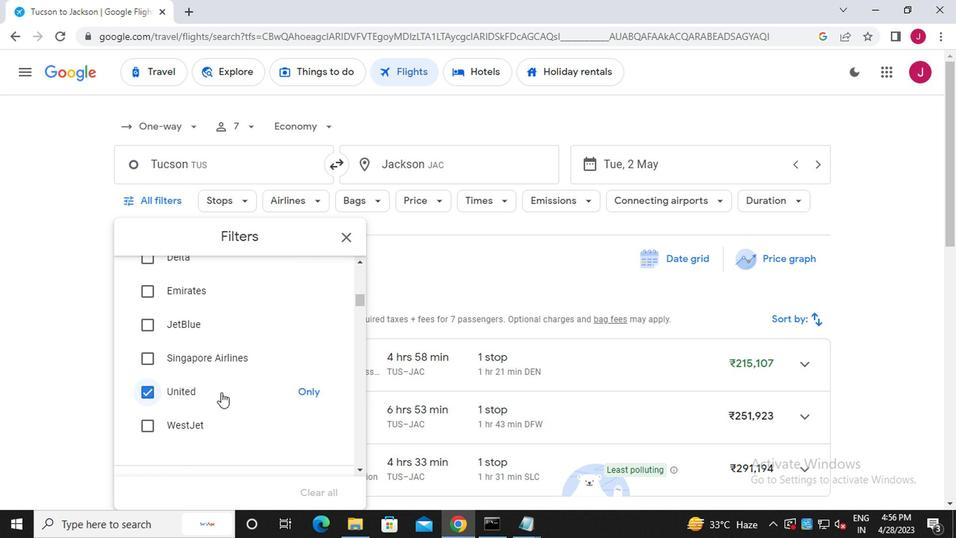 
Action: Mouse scrolled (237, 389) with delta (0, 0)
Screenshot: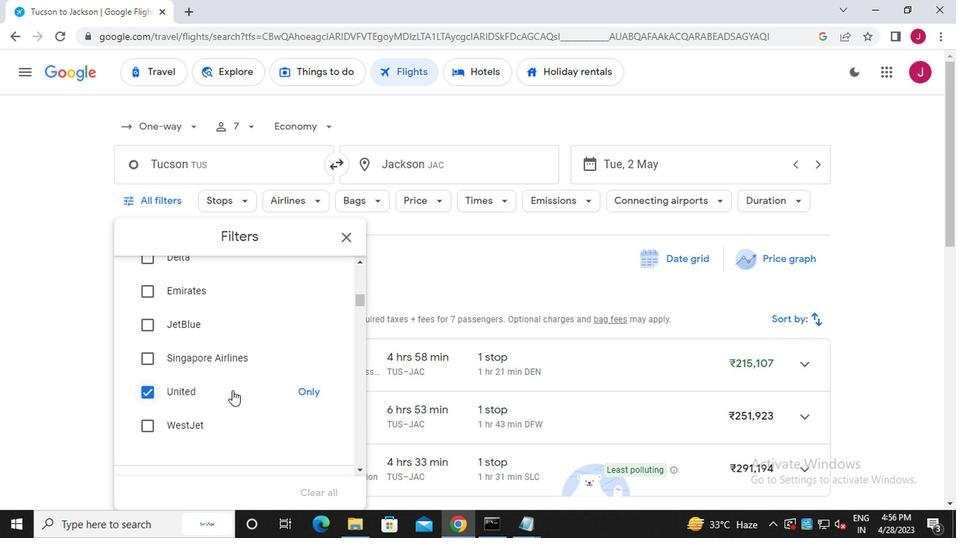 
Action: Mouse moved to (237, 386)
Screenshot: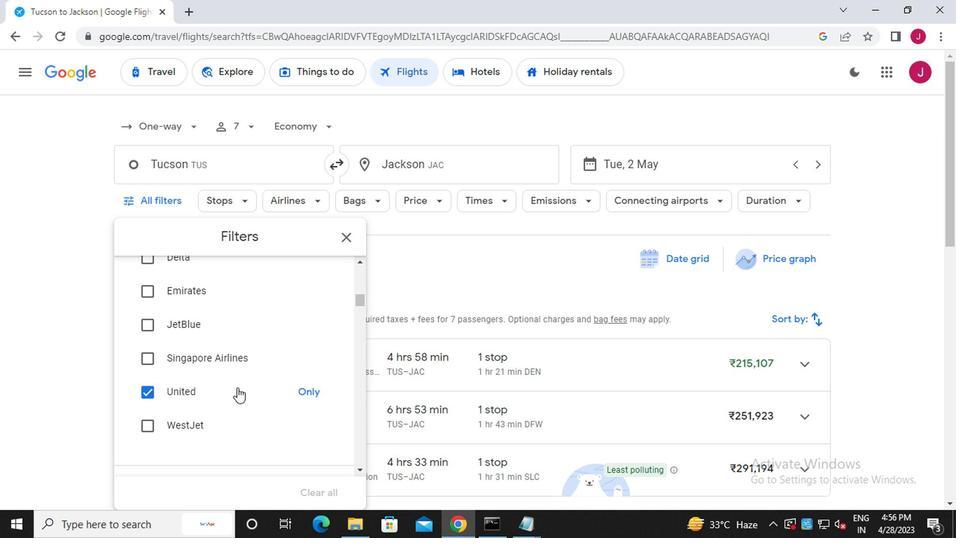 
Action: Mouse scrolled (237, 385) with delta (0, 0)
Screenshot: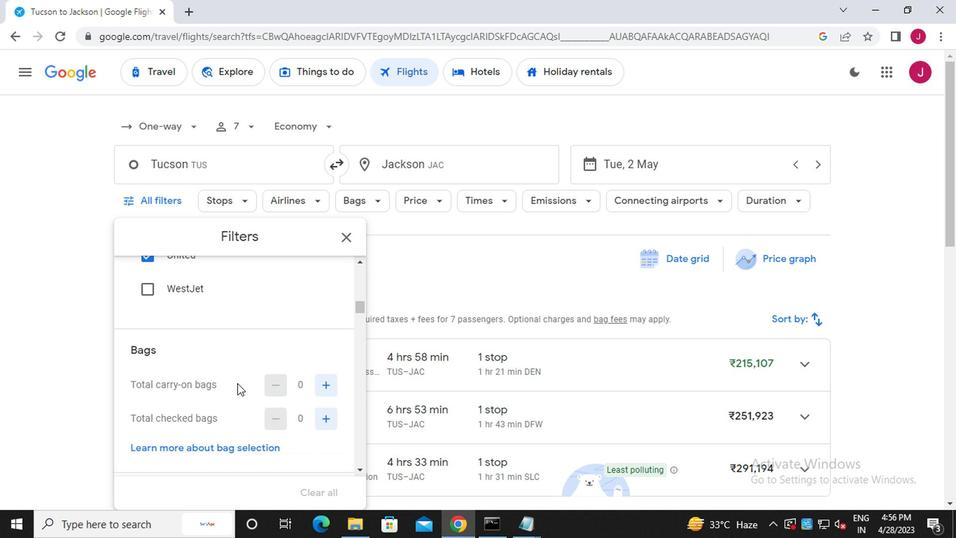 
Action: Mouse moved to (330, 349)
Screenshot: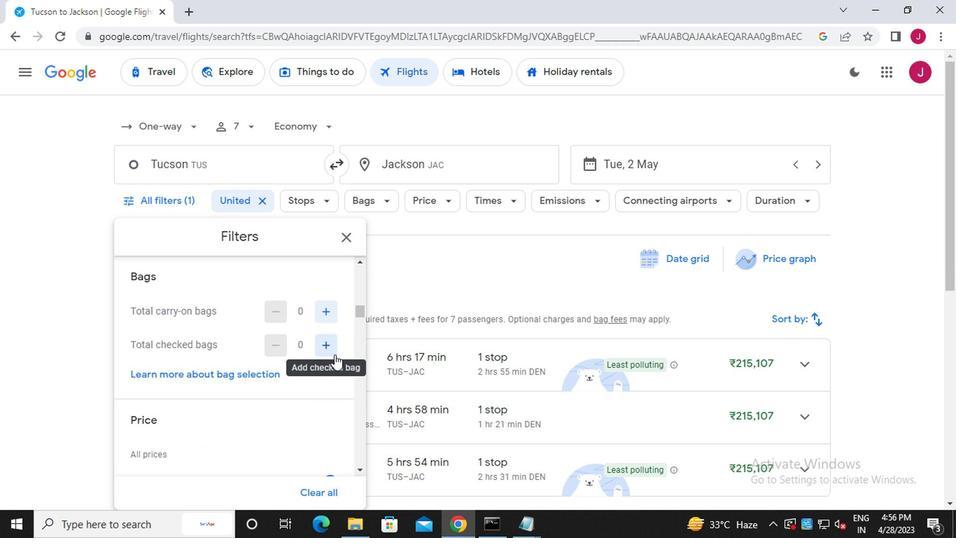
Action: Mouse pressed left at (330, 349)
Screenshot: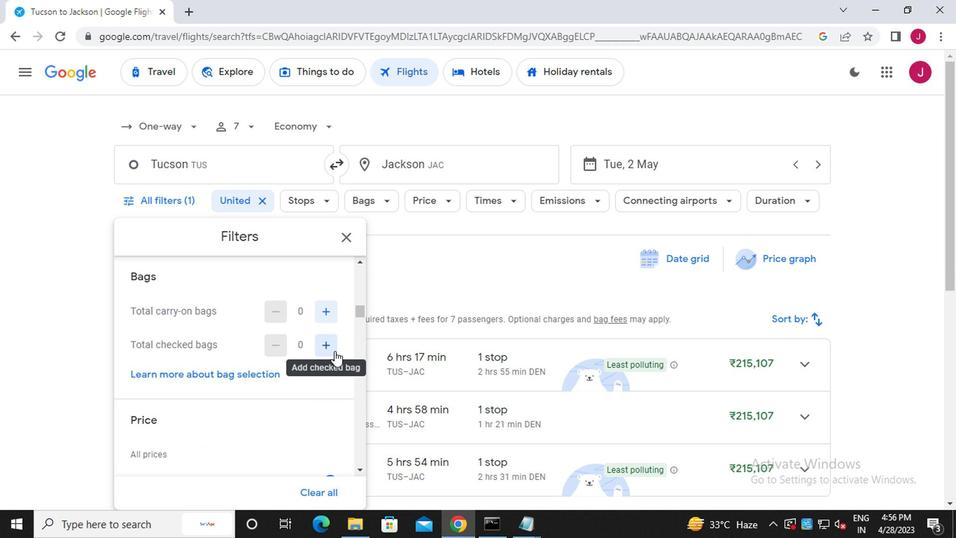 
Action: Mouse scrolled (330, 349) with delta (0, 0)
Screenshot: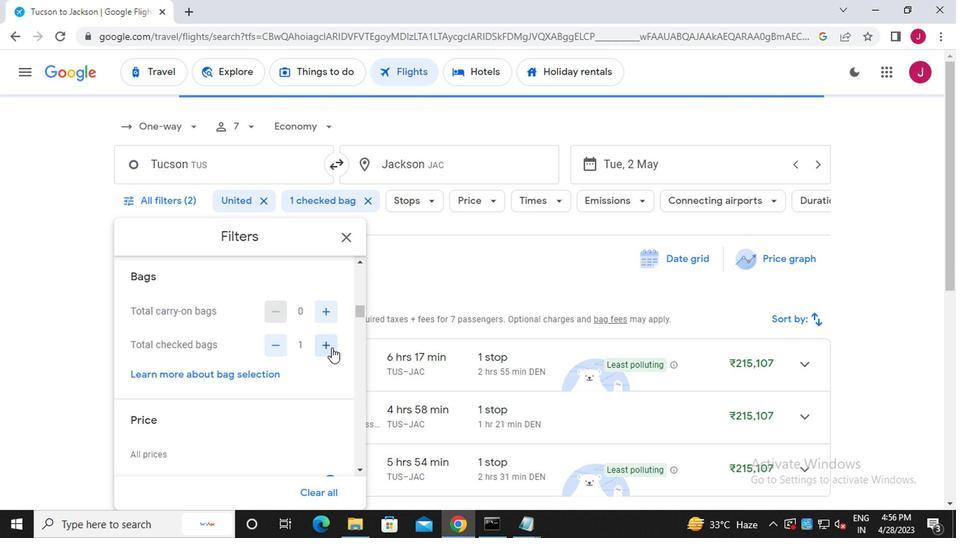 
Action: Mouse scrolled (330, 349) with delta (0, 0)
Screenshot: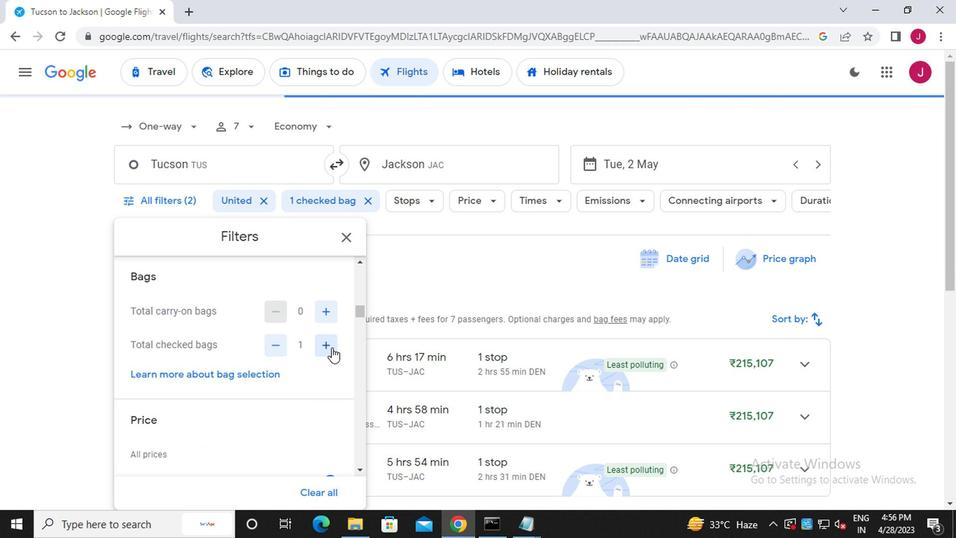 
Action: Mouse moved to (330, 345)
Screenshot: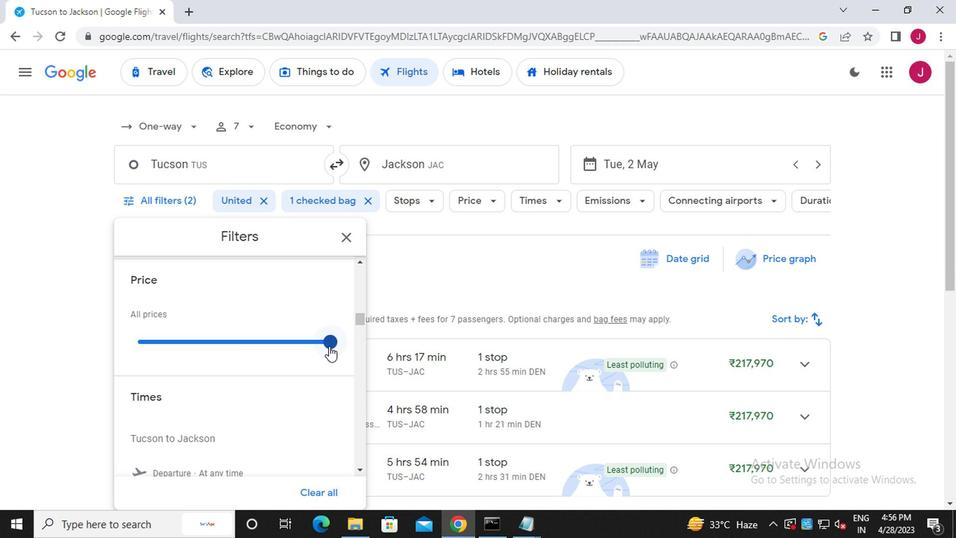 
Action: Mouse pressed left at (330, 345)
Screenshot: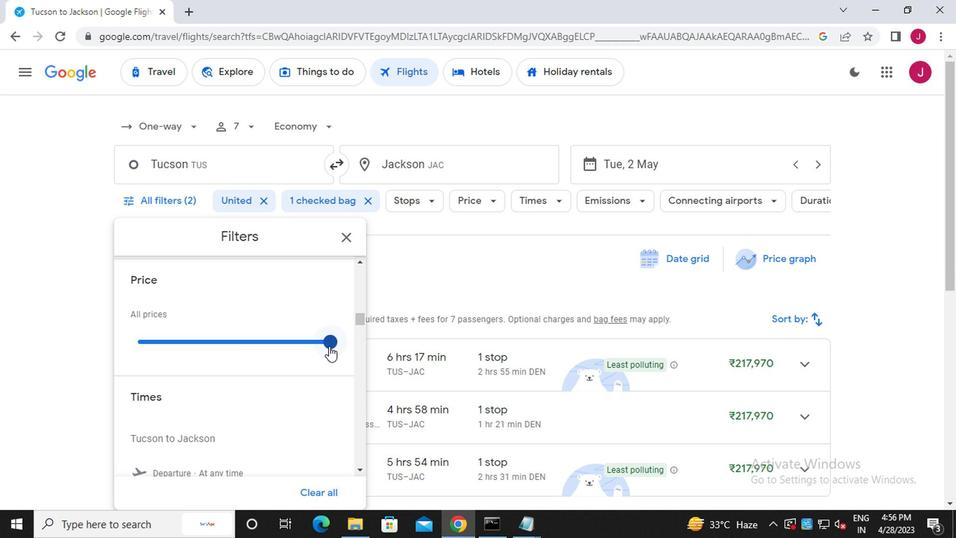 
Action: Mouse moved to (316, 341)
Screenshot: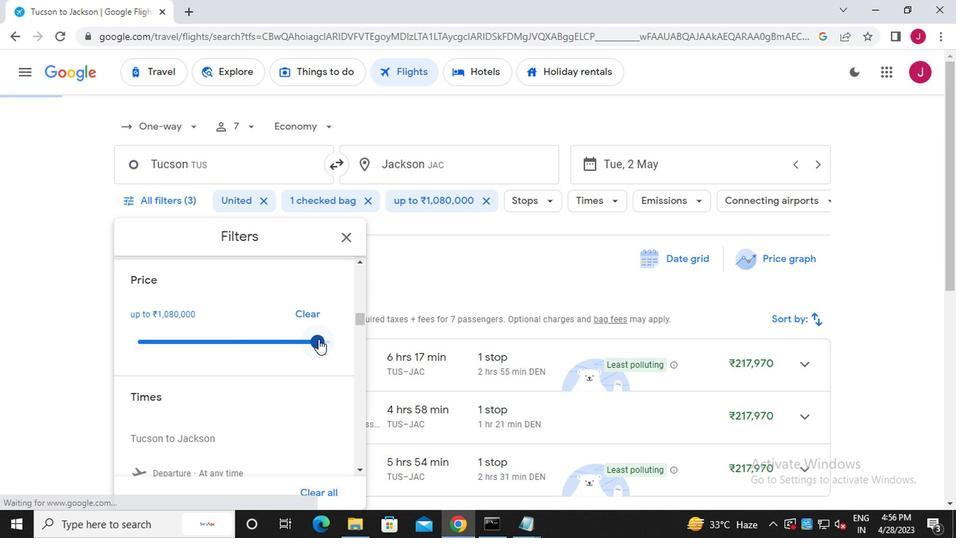 
Action: Mouse scrolled (316, 340) with delta (0, 0)
Screenshot: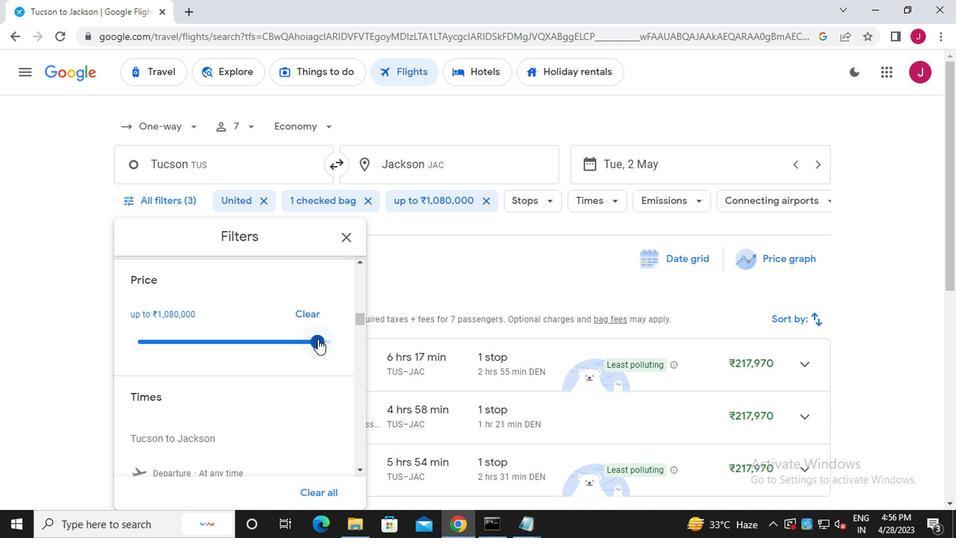 
Action: Mouse scrolled (316, 340) with delta (0, 0)
Screenshot: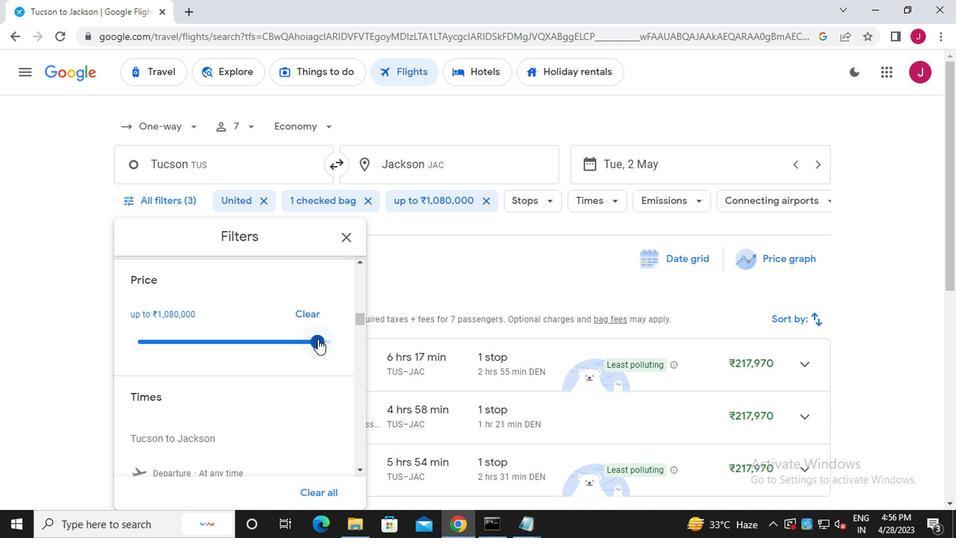 
Action: Mouse moved to (139, 366)
Screenshot: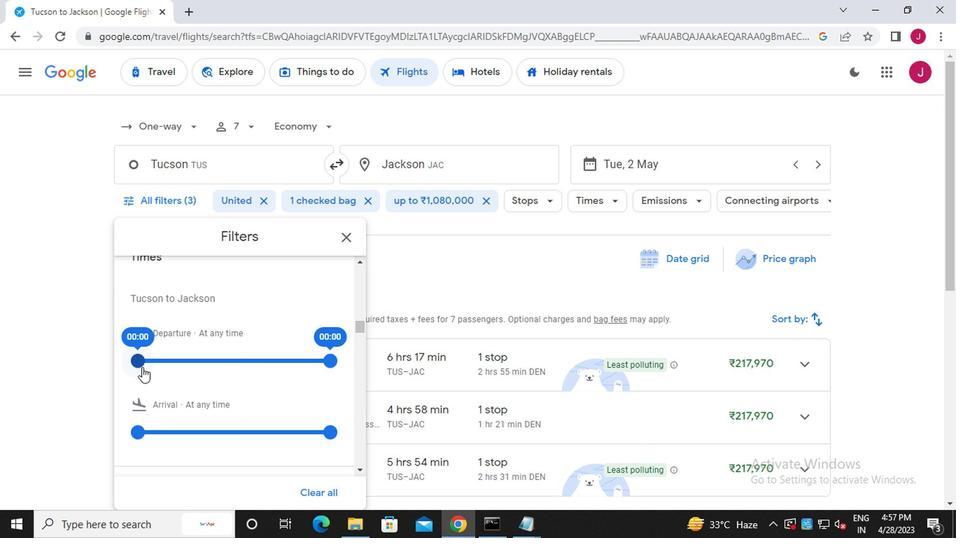 
Action: Mouse pressed left at (139, 366)
Screenshot: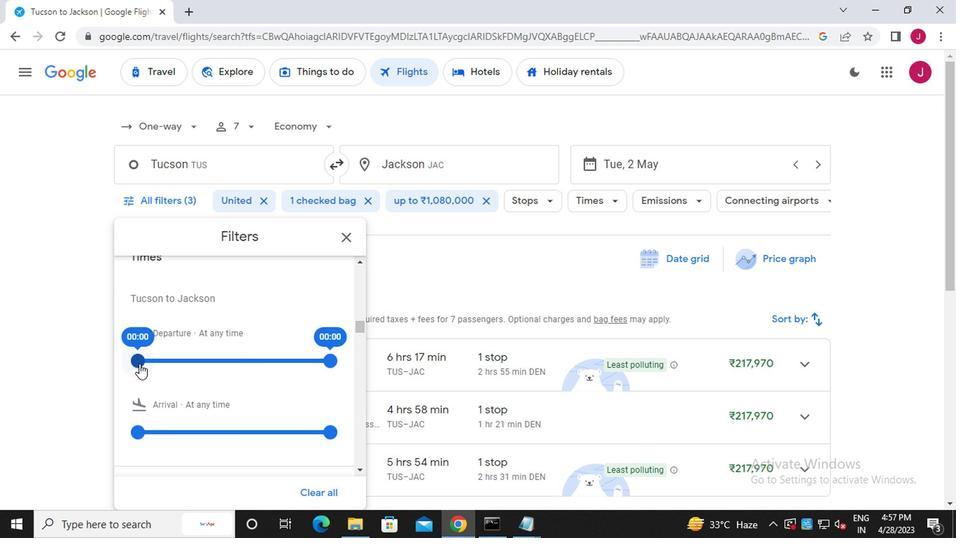 
Action: Mouse moved to (329, 364)
Screenshot: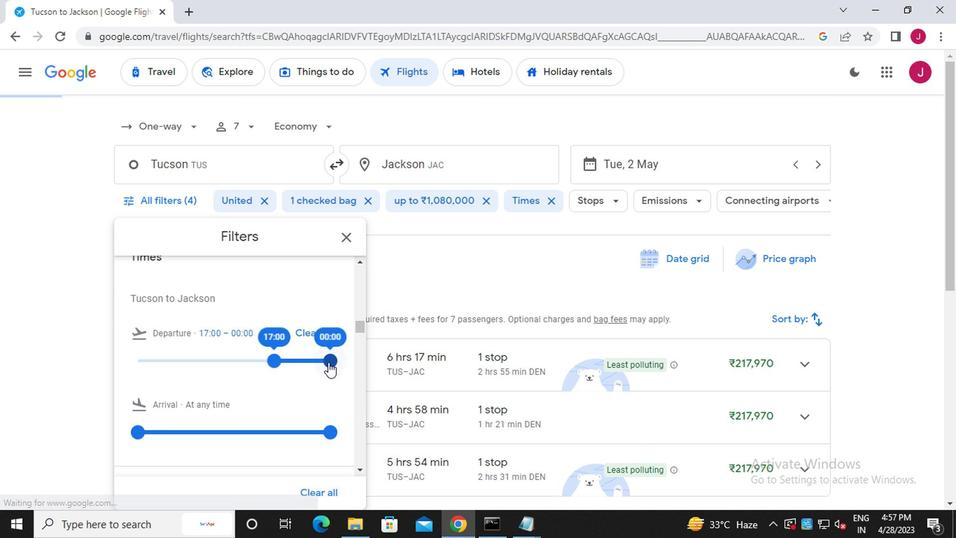 
Action: Mouse pressed left at (329, 364)
Screenshot: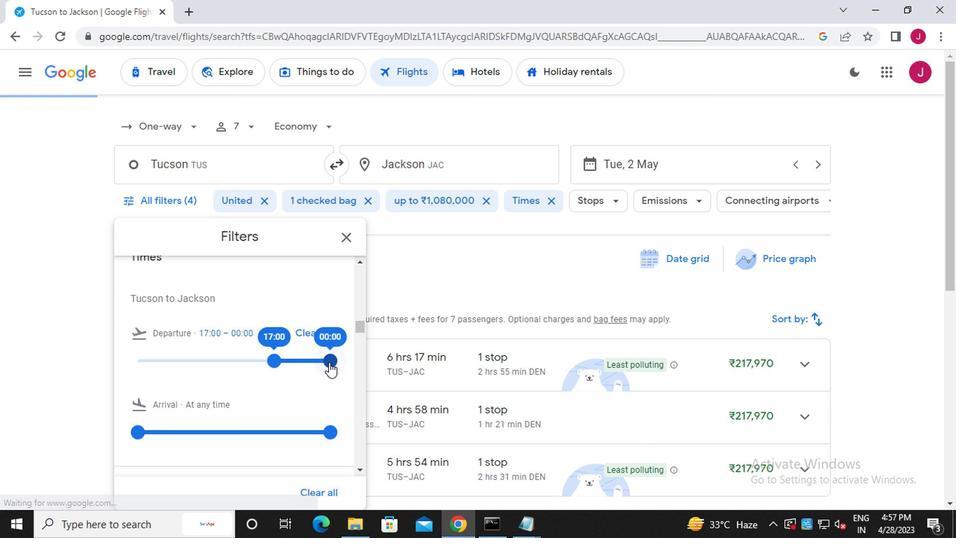 
Action: Mouse moved to (344, 240)
Screenshot: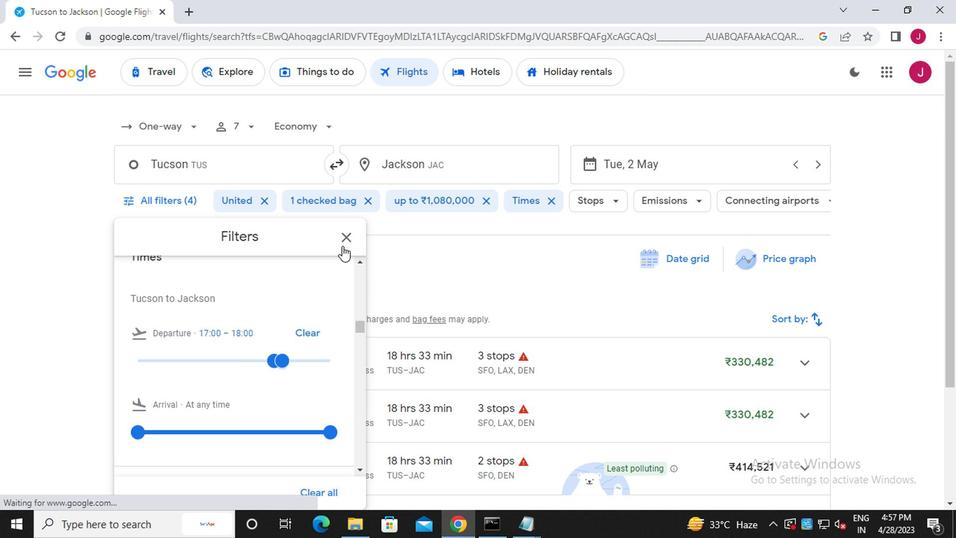 
Action: Mouse pressed left at (344, 240)
Screenshot: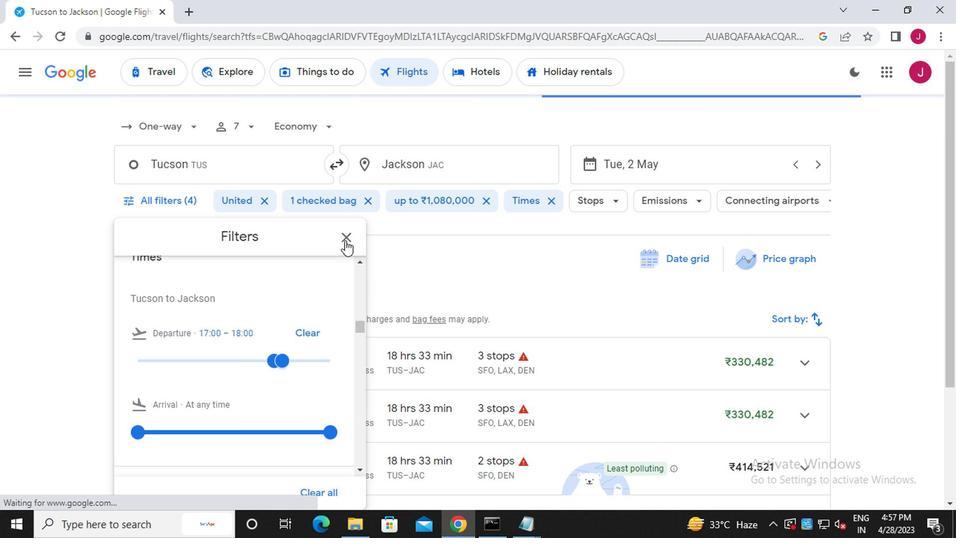 
Action: Mouse moved to (341, 241)
Screenshot: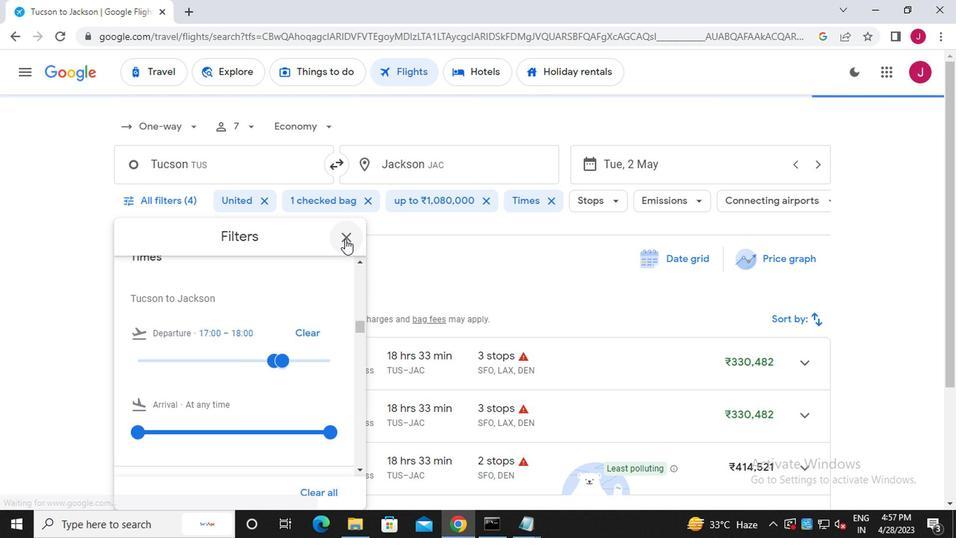 
